 Task: Find connections with filter location Ciempozuelos with filter topic #linkedincoachwith filter profile language French with filter current company Pernod Ricard India with filter school People's University with filter industry Social Networking Platforms with filter service category AssistanceAdvertising with filter keywords title Software Engineer
Action: Mouse moved to (159, 225)
Screenshot: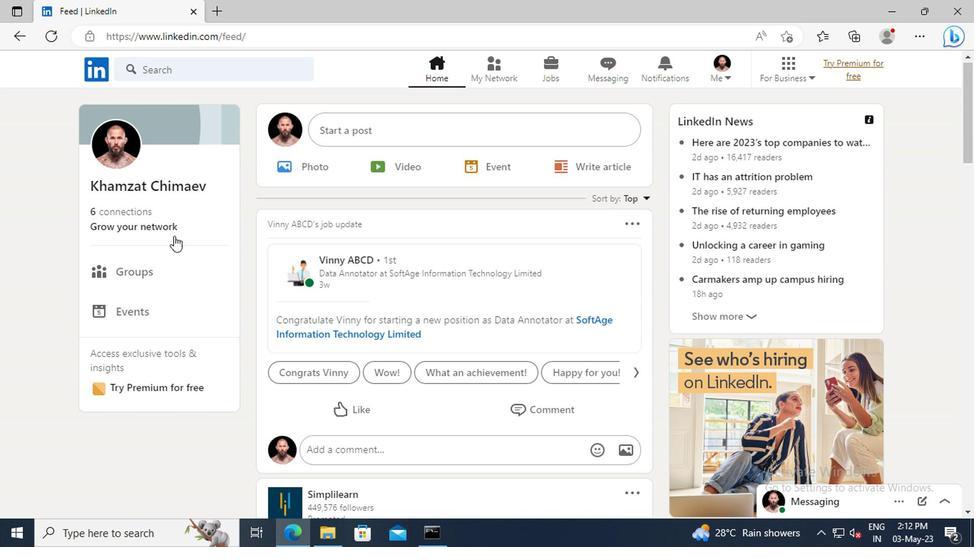 
Action: Mouse pressed left at (159, 225)
Screenshot: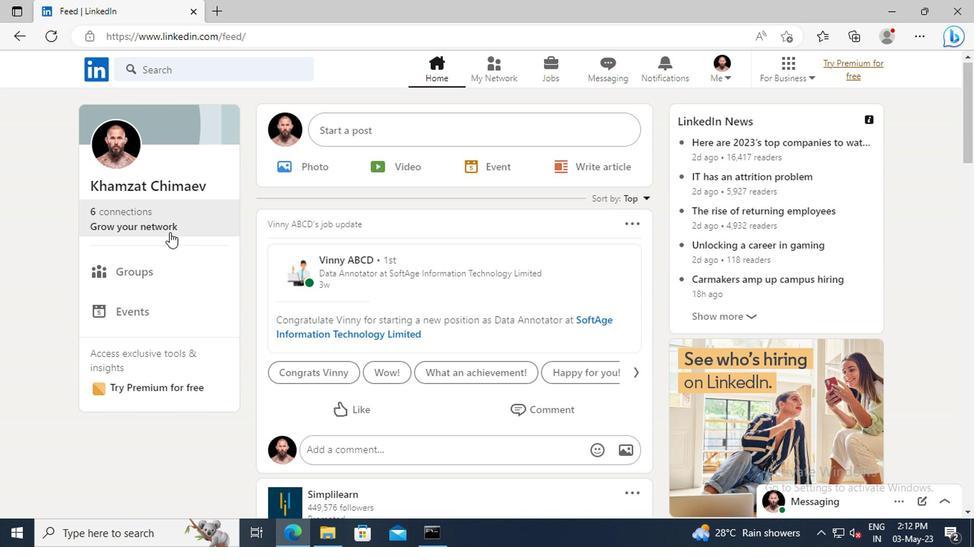 
Action: Mouse moved to (156, 149)
Screenshot: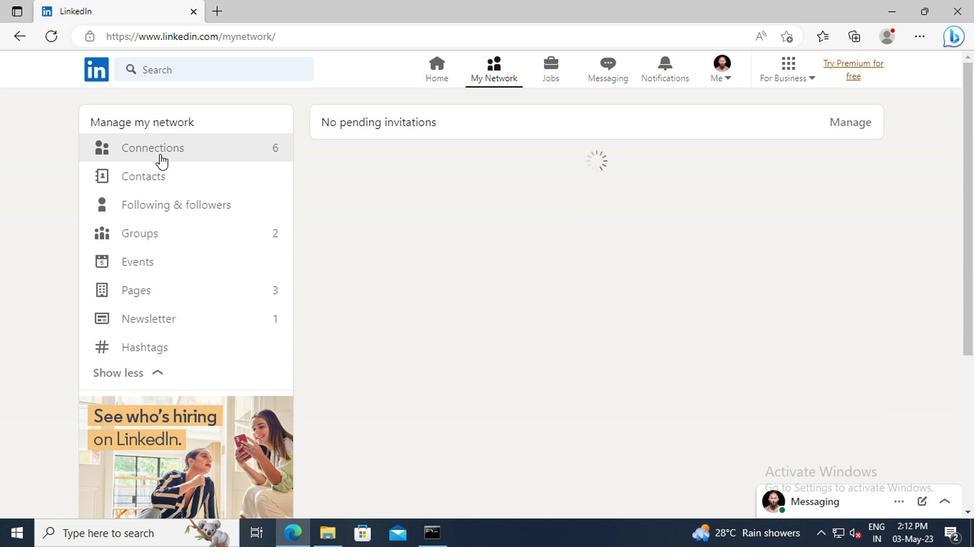 
Action: Mouse pressed left at (156, 149)
Screenshot: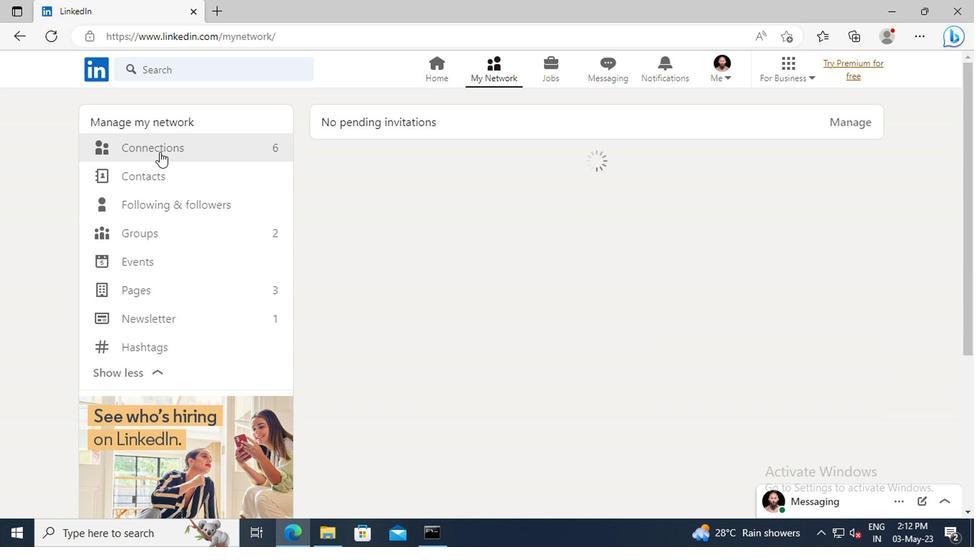 
Action: Mouse moved to (565, 152)
Screenshot: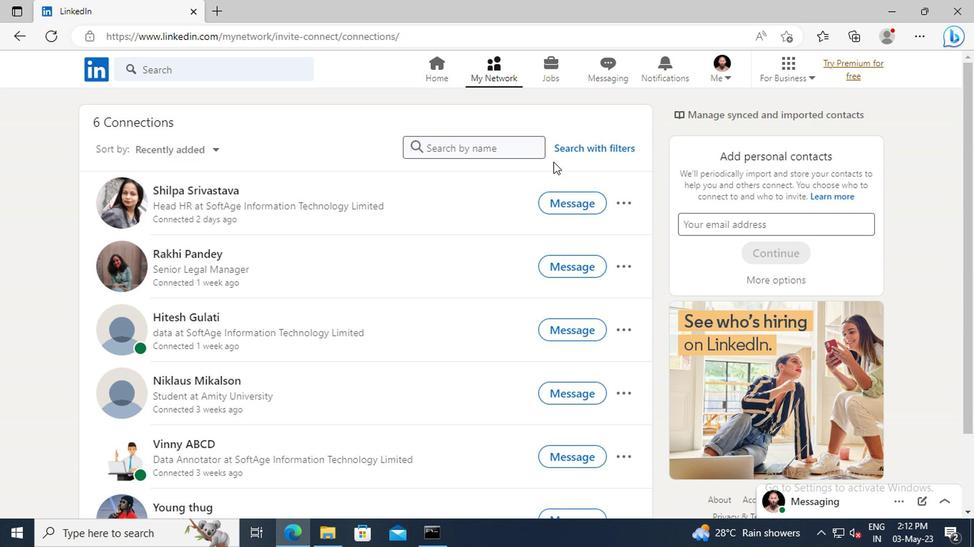 
Action: Mouse pressed left at (565, 152)
Screenshot: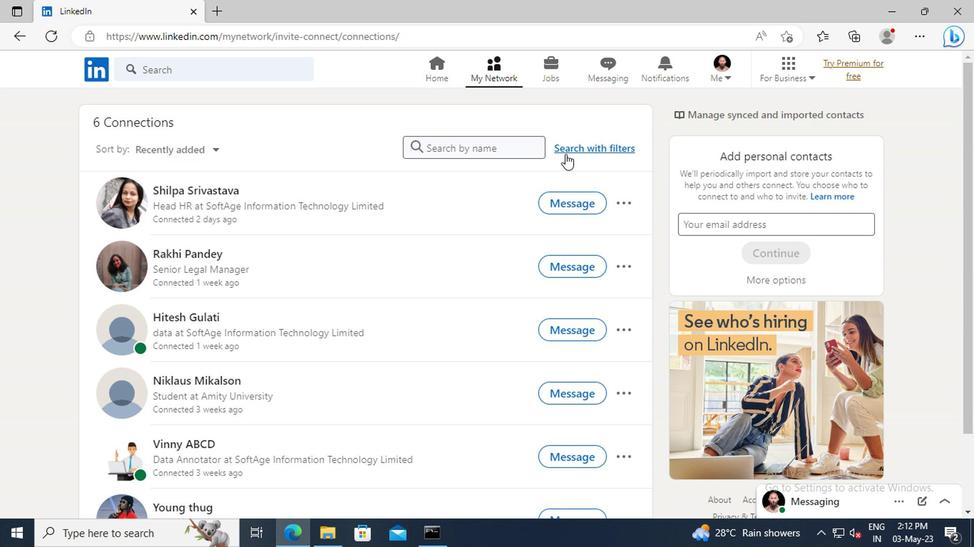 
Action: Mouse moved to (538, 113)
Screenshot: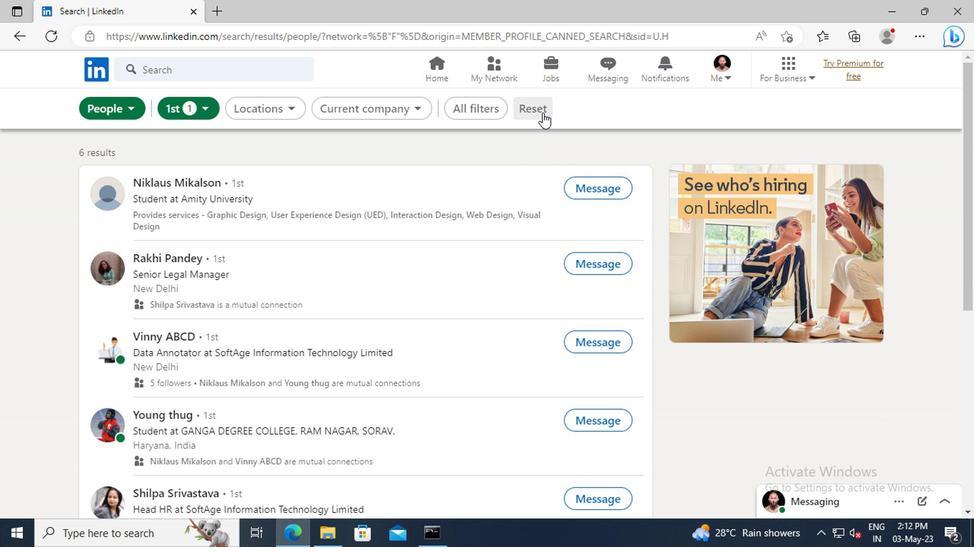 
Action: Mouse pressed left at (538, 113)
Screenshot: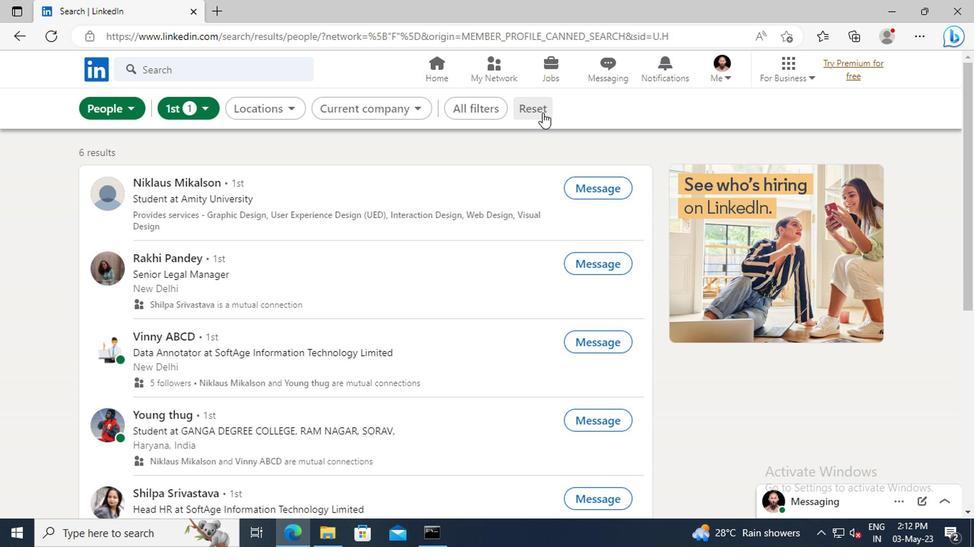 
Action: Mouse moved to (515, 113)
Screenshot: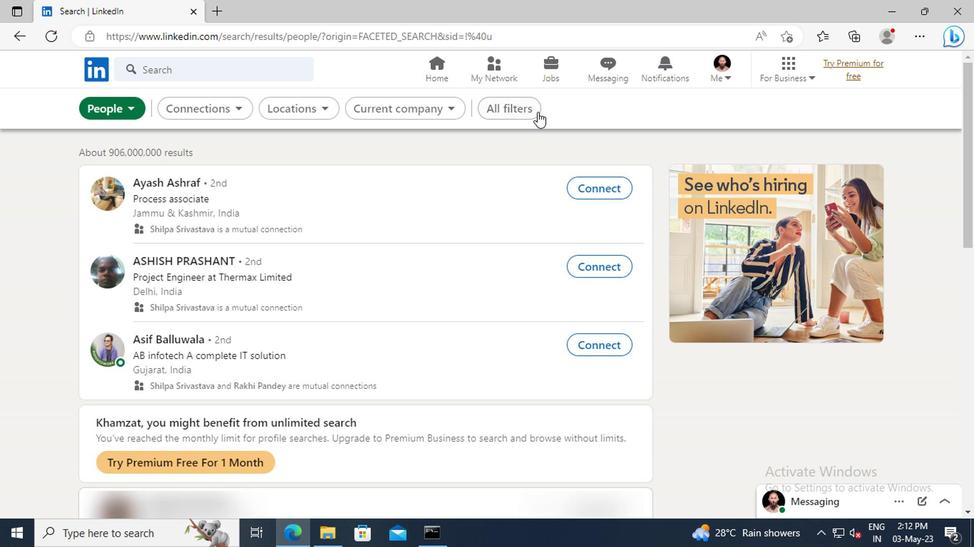 
Action: Mouse pressed left at (515, 113)
Screenshot: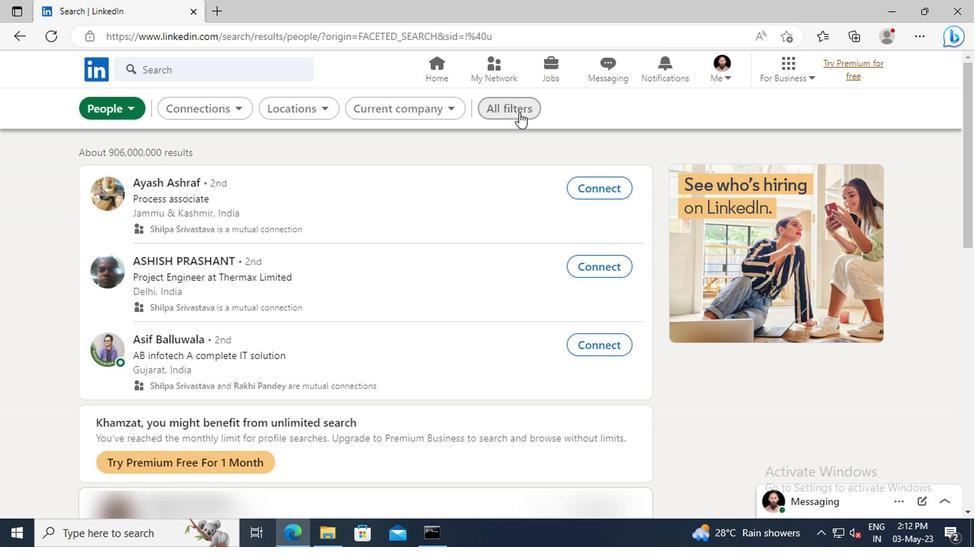 
Action: Mouse moved to (792, 289)
Screenshot: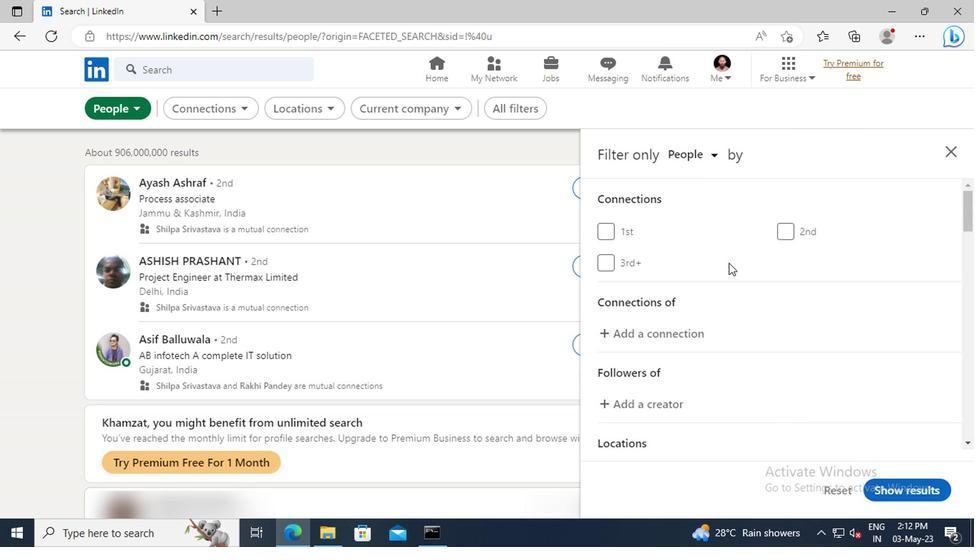 
Action: Mouse scrolled (792, 288) with delta (0, 0)
Screenshot: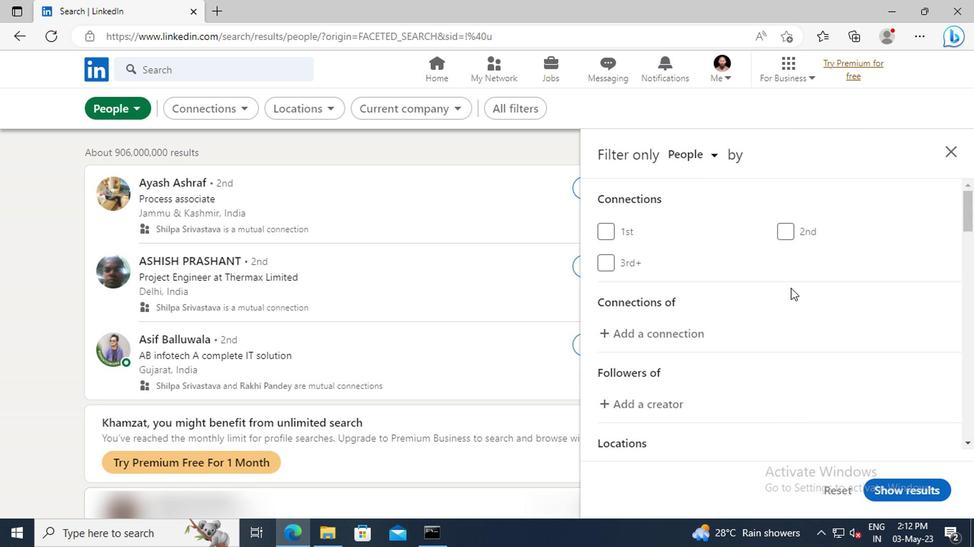 
Action: Mouse scrolled (792, 288) with delta (0, 0)
Screenshot: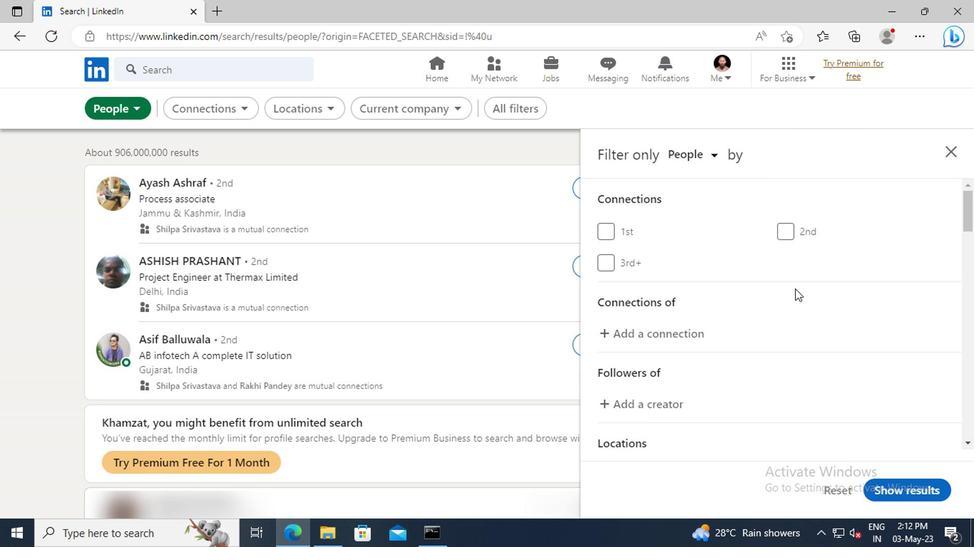 
Action: Mouse moved to (792, 289)
Screenshot: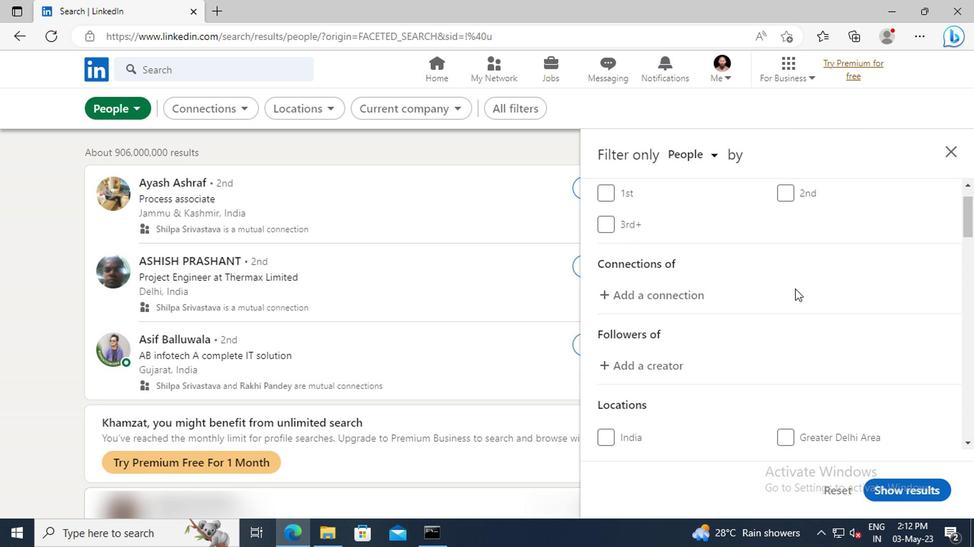 
Action: Mouse scrolled (792, 288) with delta (0, 0)
Screenshot: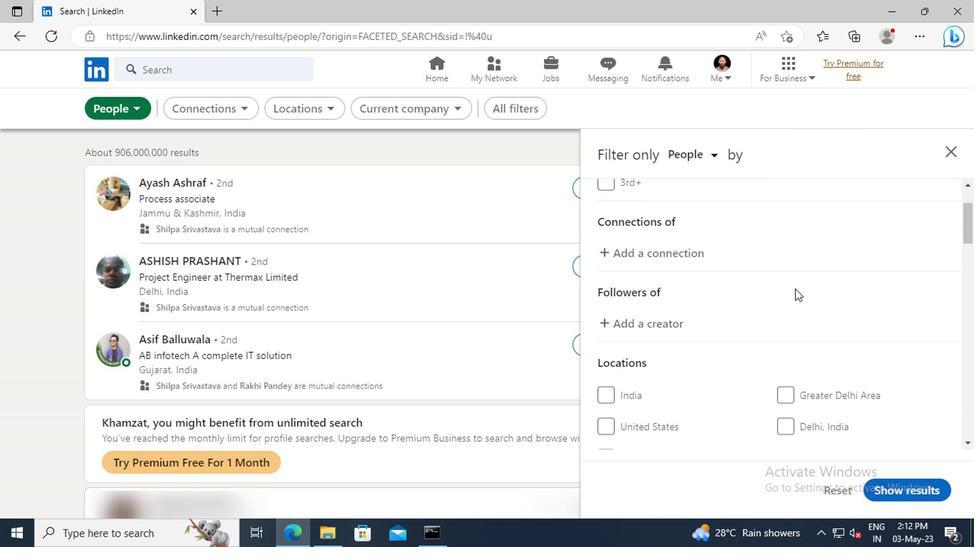
Action: Mouse scrolled (792, 288) with delta (0, 0)
Screenshot: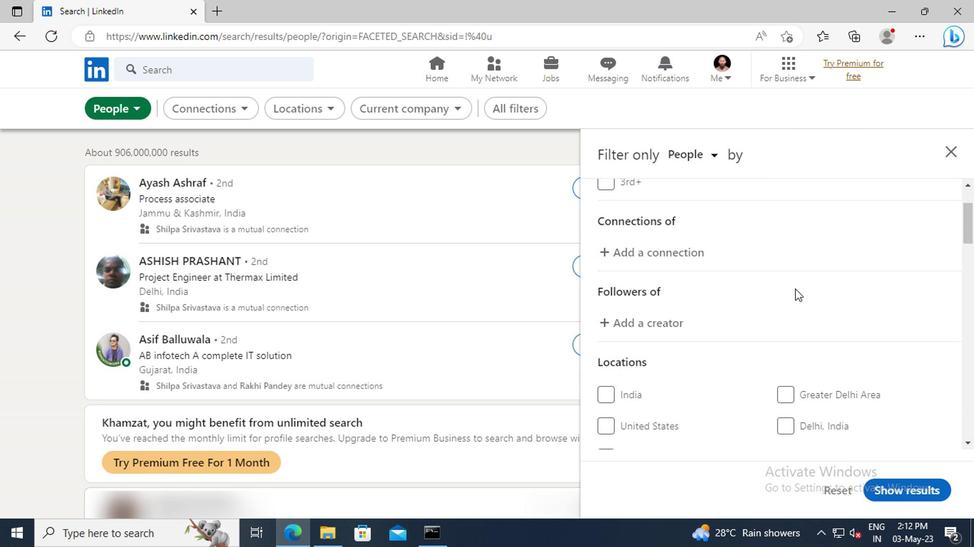 
Action: Mouse scrolled (792, 288) with delta (0, 0)
Screenshot: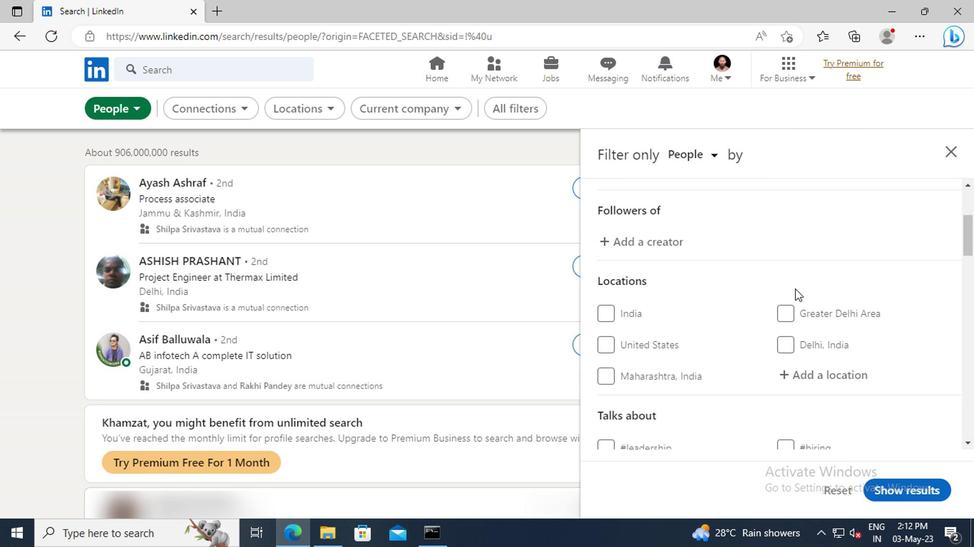 
Action: Mouse scrolled (792, 288) with delta (0, 0)
Screenshot: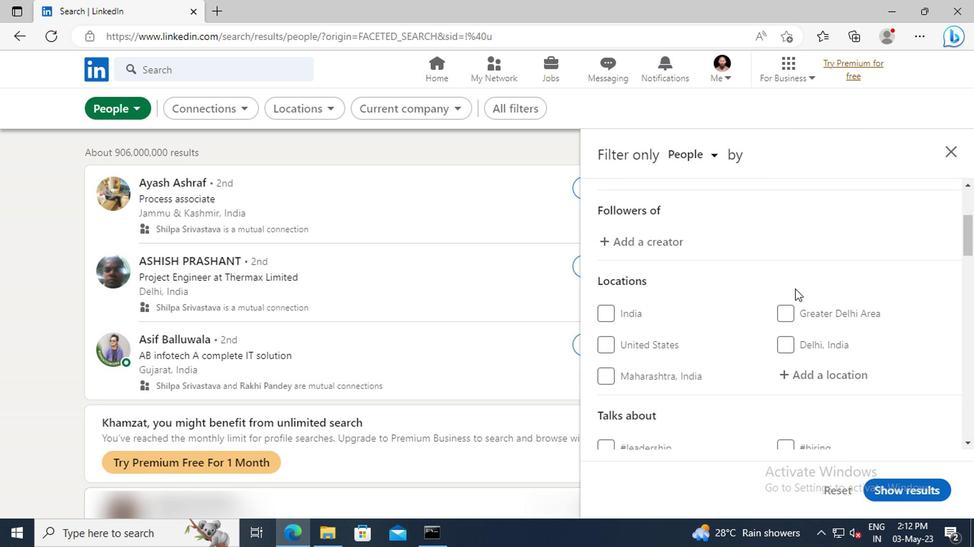 
Action: Mouse moved to (794, 295)
Screenshot: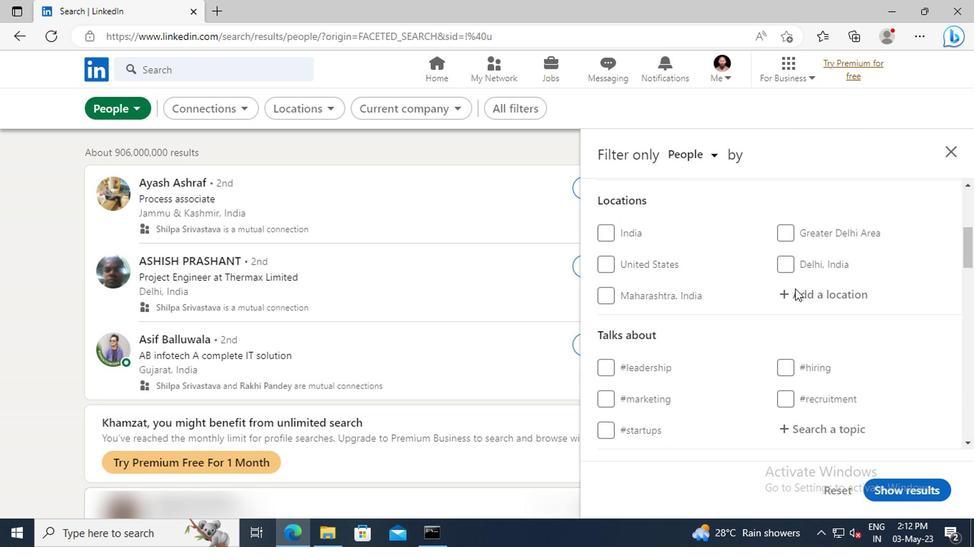 
Action: Mouse pressed left at (794, 295)
Screenshot: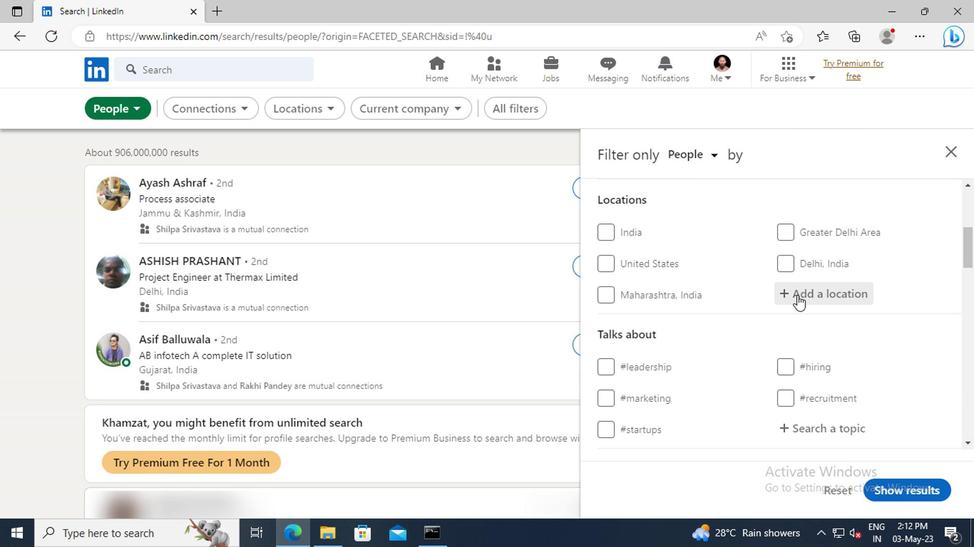 
Action: Key pressed <Key.shift>CIEMPOZUELOS<Key.enter>
Screenshot: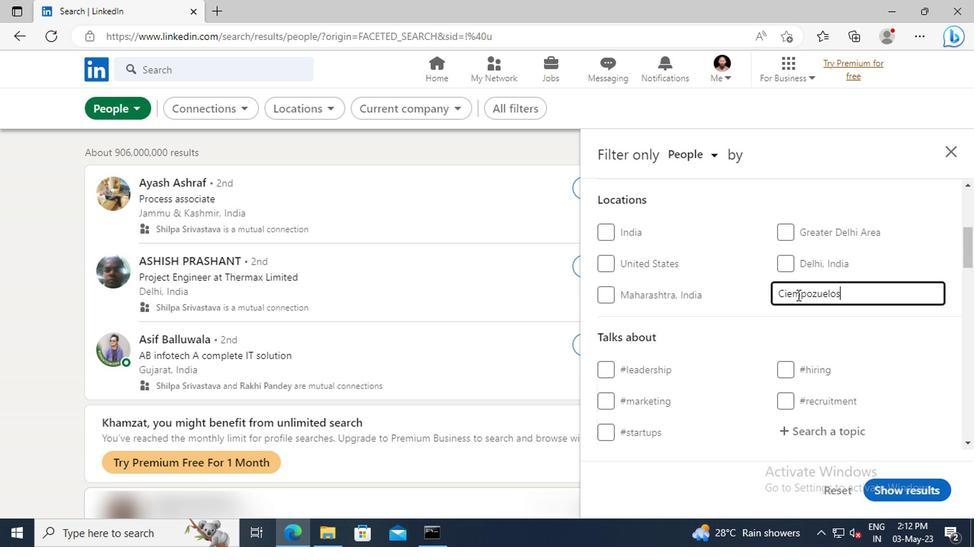 
Action: Mouse scrolled (794, 295) with delta (0, 0)
Screenshot: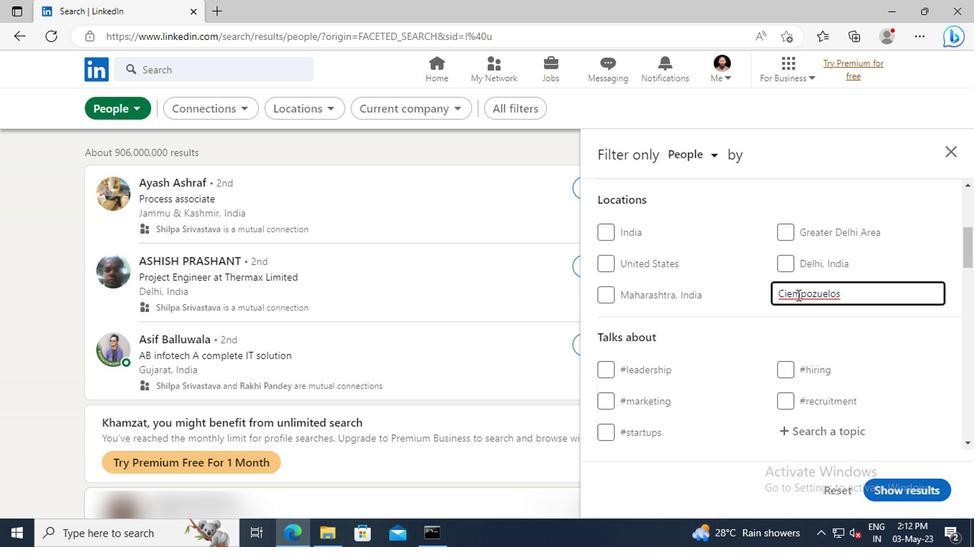 
Action: Mouse scrolled (794, 295) with delta (0, 0)
Screenshot: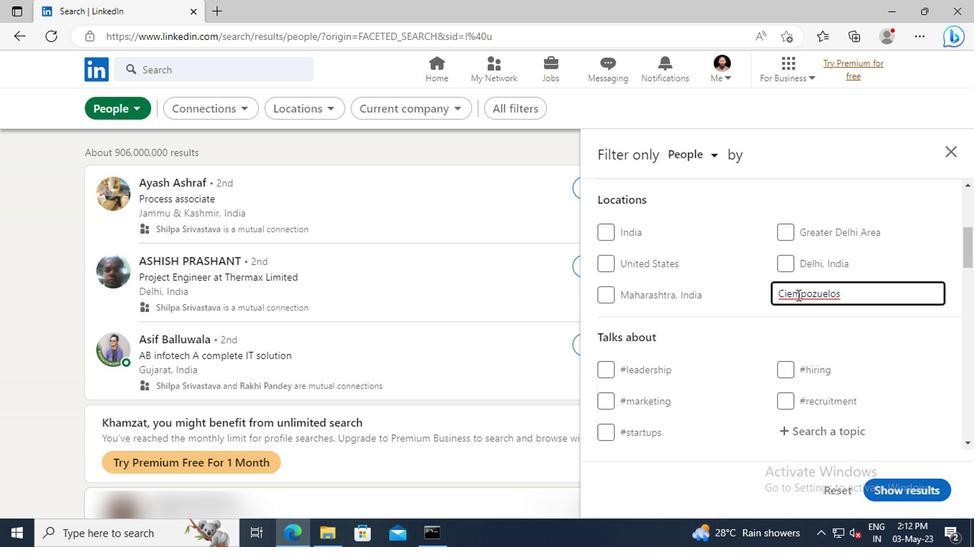 
Action: Mouse scrolled (794, 295) with delta (0, 0)
Screenshot: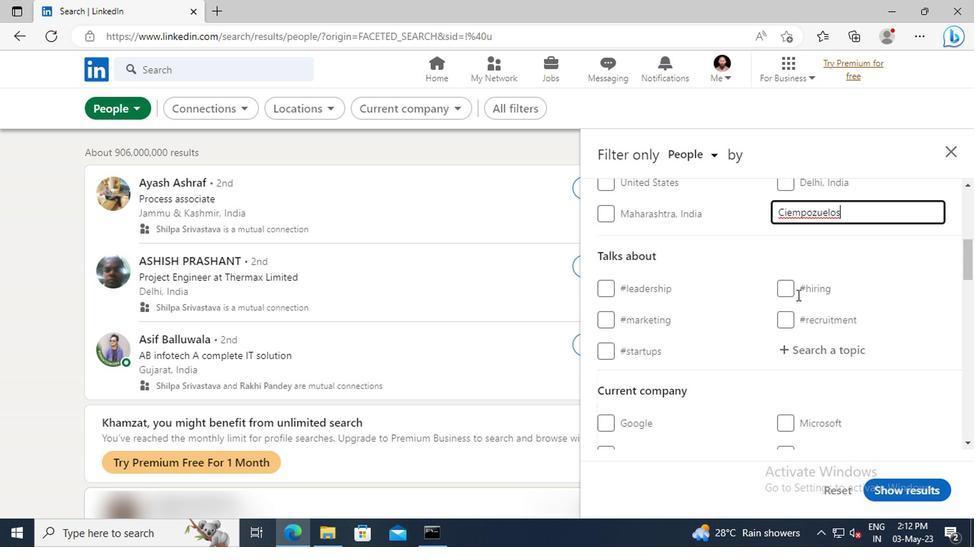 
Action: Mouse moved to (801, 302)
Screenshot: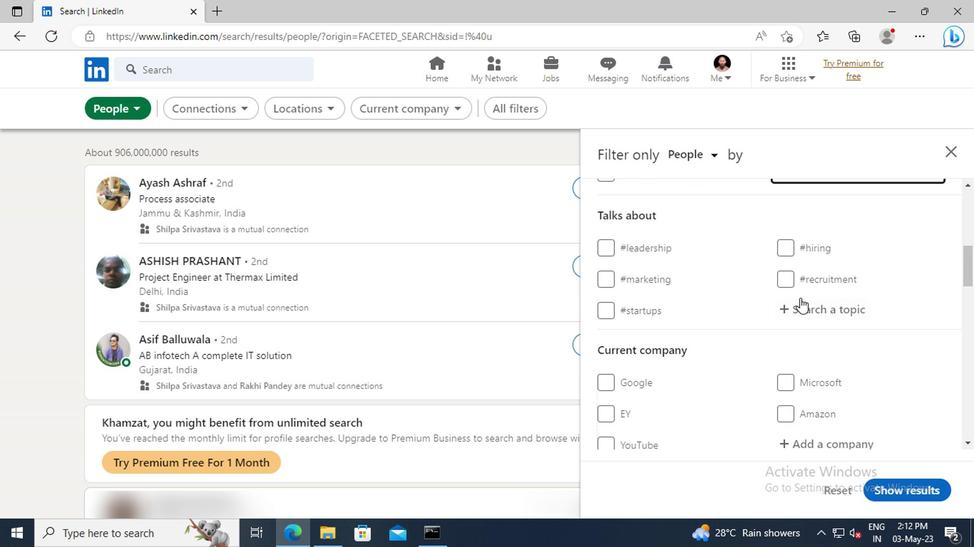 
Action: Mouse pressed left at (801, 302)
Screenshot: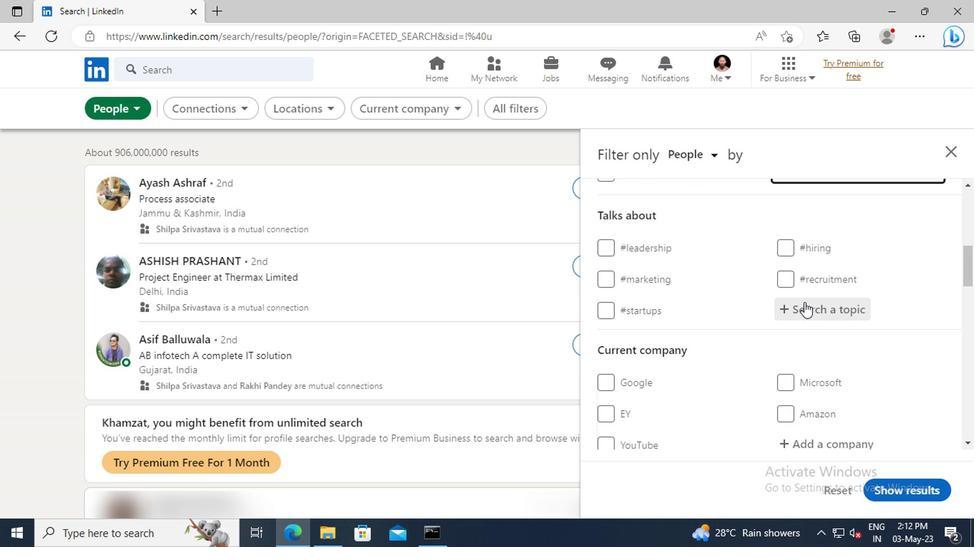 
Action: Key pressed LINKEDINCOA
Screenshot: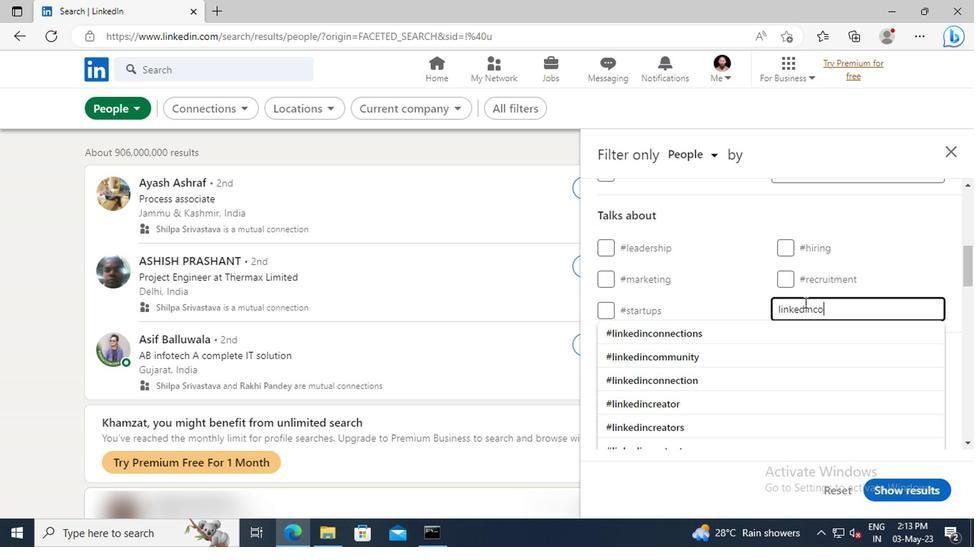 
Action: Mouse moved to (801, 322)
Screenshot: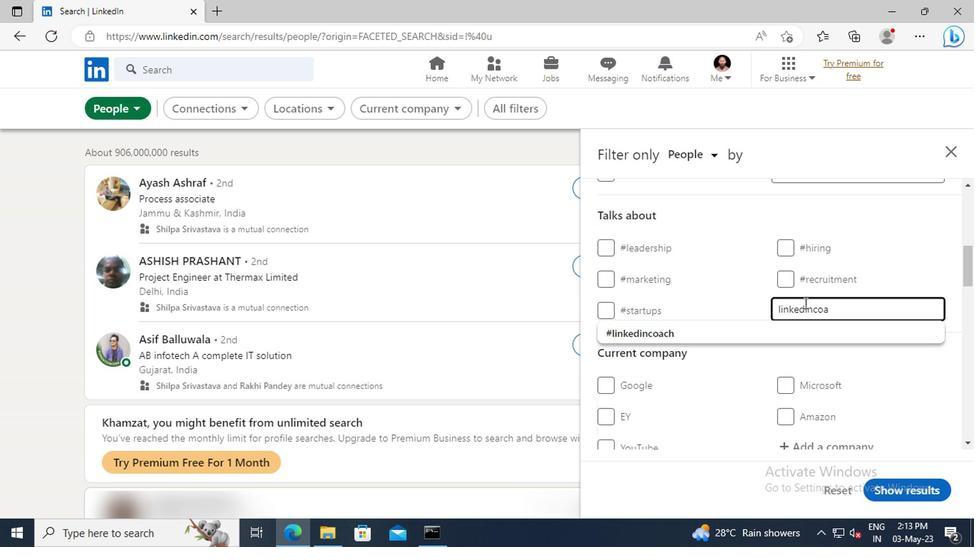 
Action: Mouse pressed left at (801, 322)
Screenshot: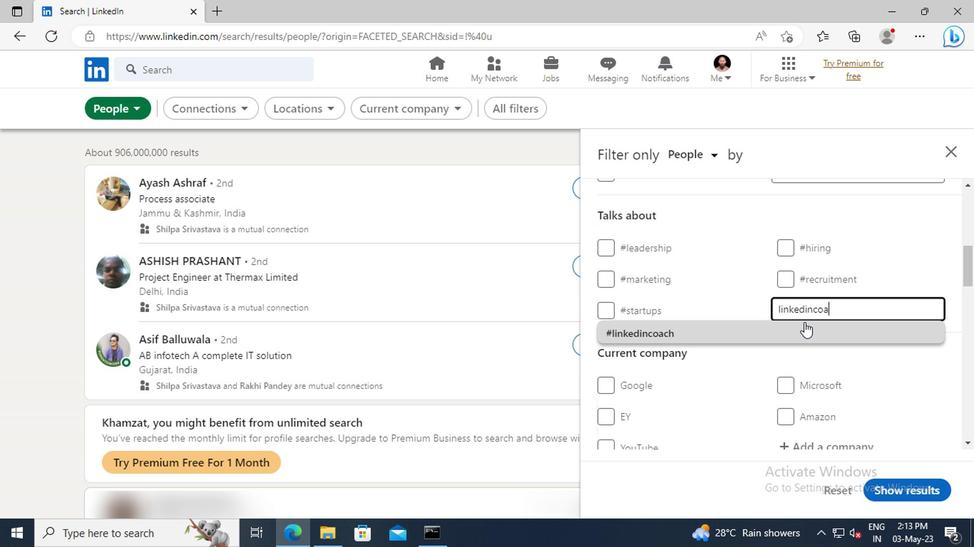 
Action: Mouse scrolled (801, 322) with delta (0, 0)
Screenshot: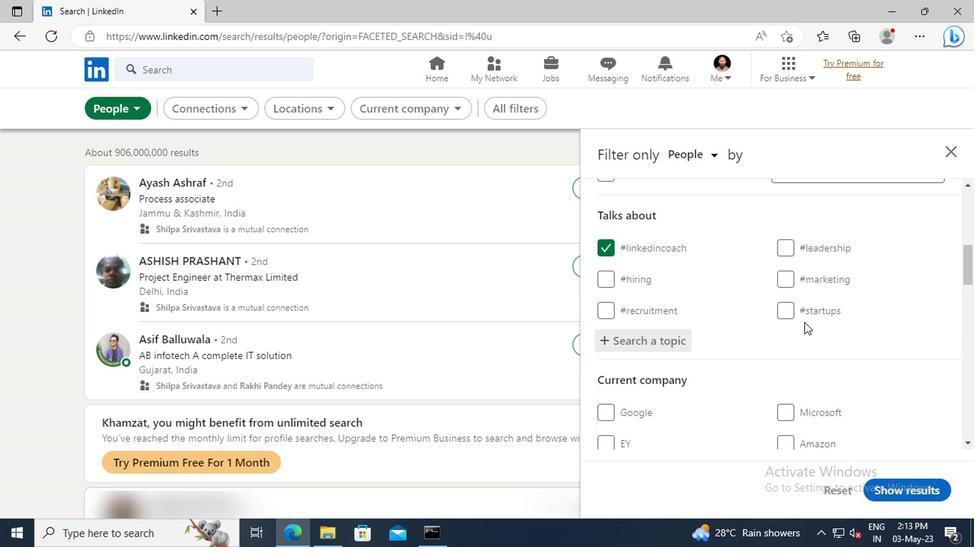 
Action: Mouse scrolled (801, 322) with delta (0, 0)
Screenshot: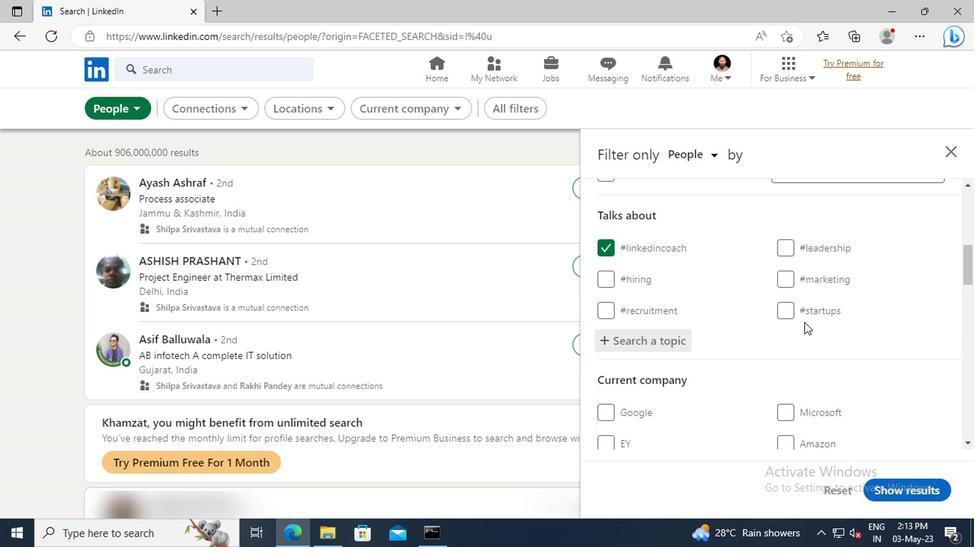 
Action: Mouse scrolled (801, 322) with delta (0, 0)
Screenshot: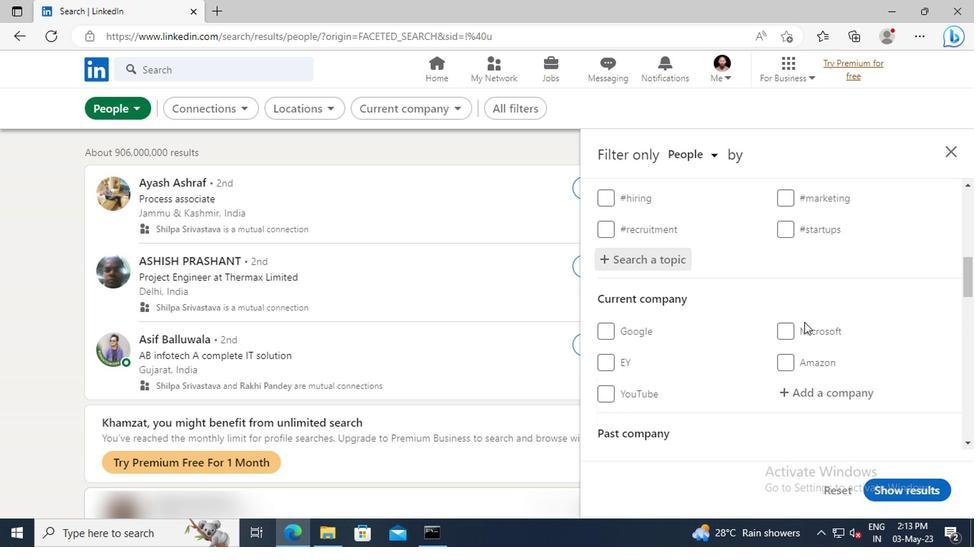 
Action: Mouse scrolled (801, 322) with delta (0, 0)
Screenshot: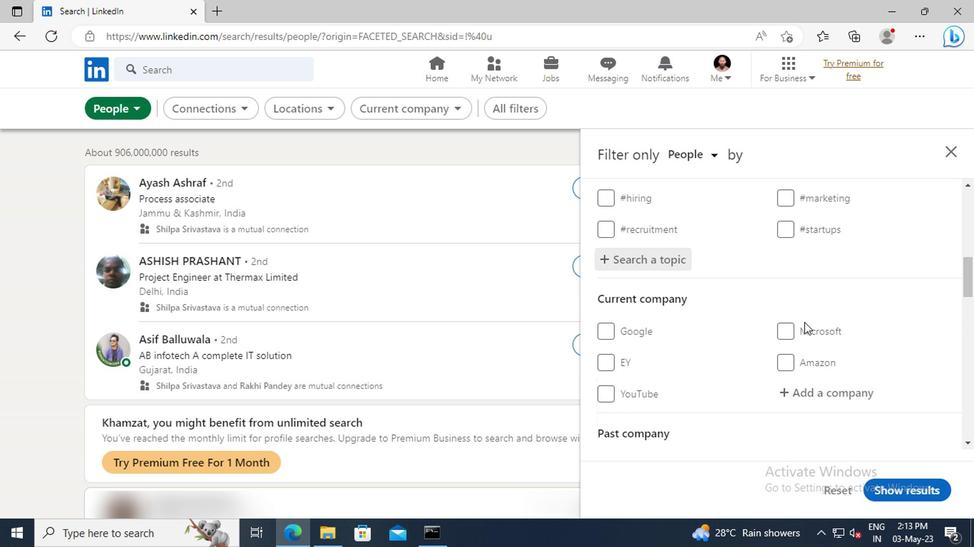 
Action: Mouse scrolled (801, 322) with delta (0, 0)
Screenshot: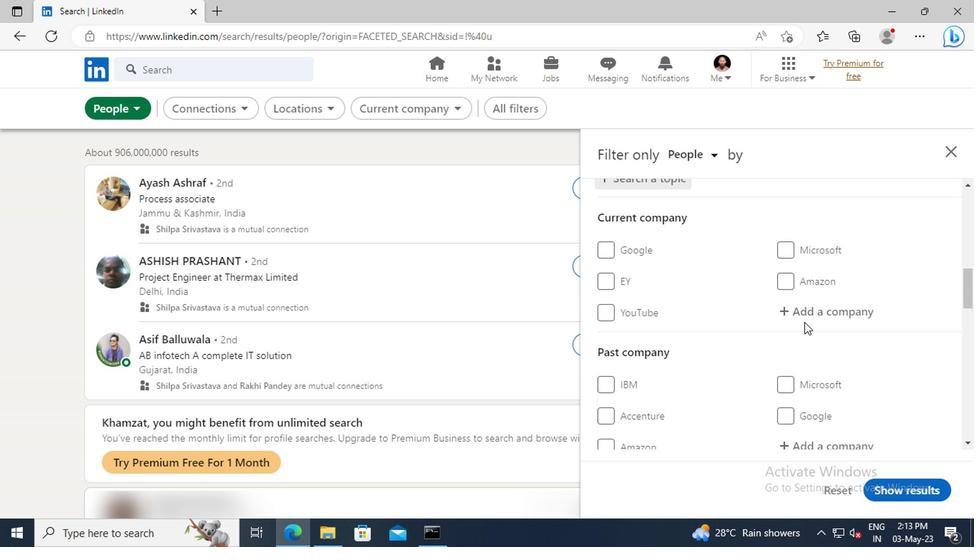 
Action: Mouse scrolled (801, 322) with delta (0, 0)
Screenshot: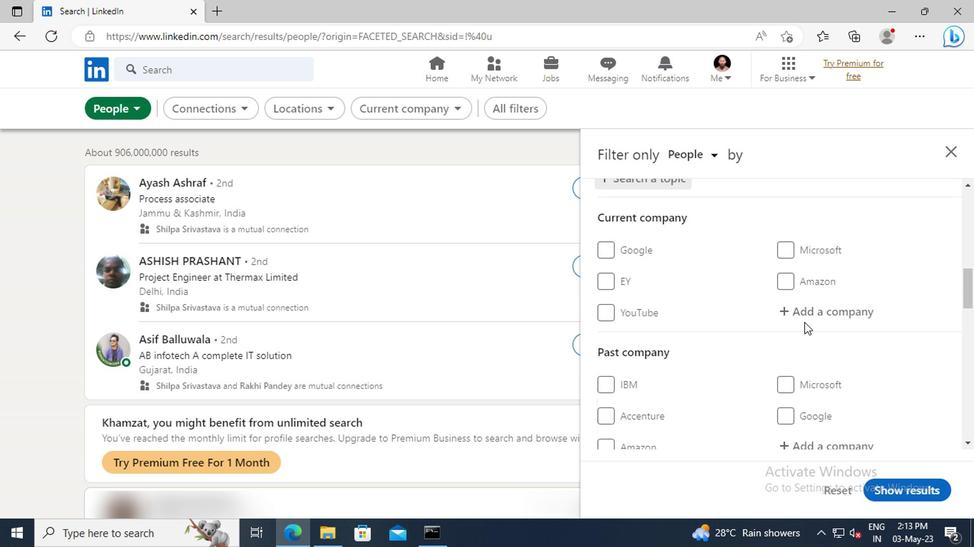 
Action: Mouse scrolled (801, 322) with delta (0, 0)
Screenshot: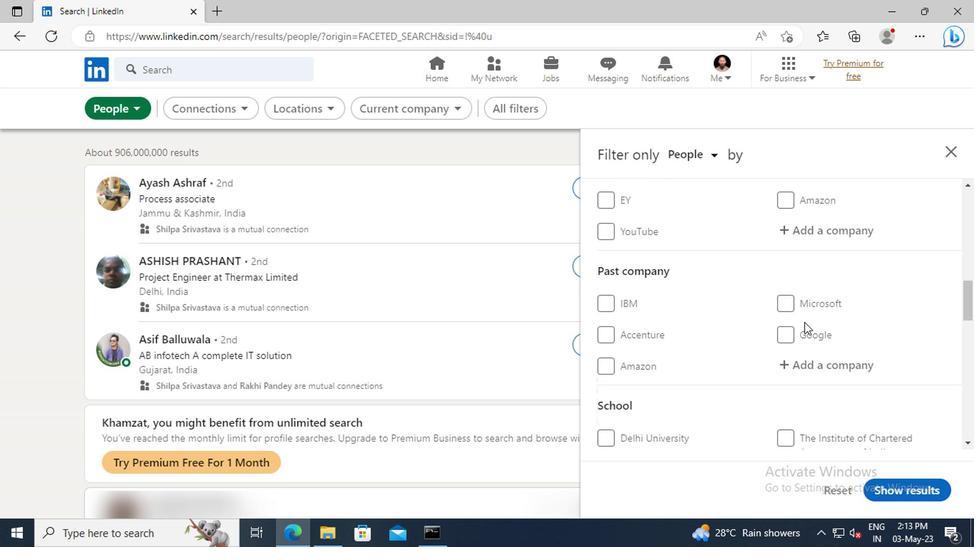 
Action: Mouse scrolled (801, 322) with delta (0, 0)
Screenshot: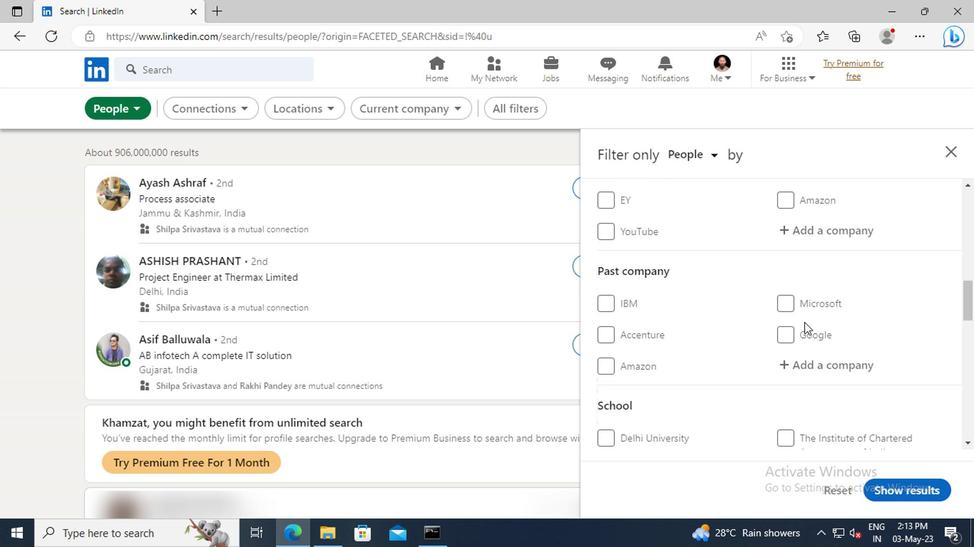 
Action: Mouse scrolled (801, 322) with delta (0, 0)
Screenshot: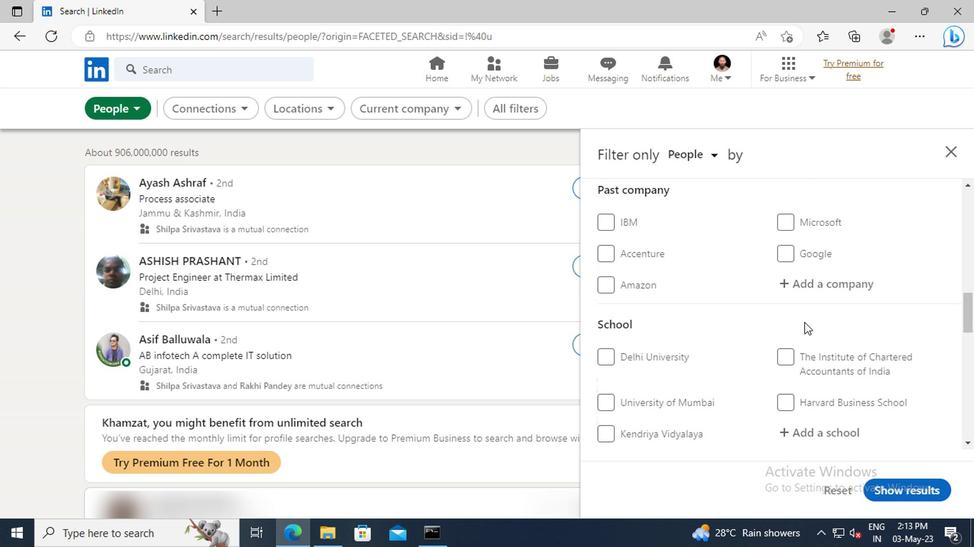 
Action: Mouse scrolled (801, 322) with delta (0, 0)
Screenshot: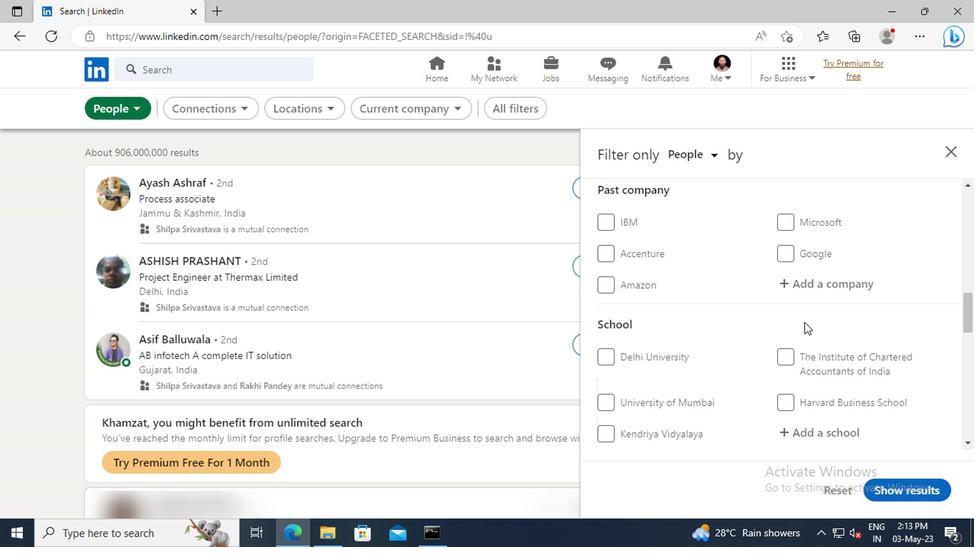 
Action: Mouse scrolled (801, 322) with delta (0, 0)
Screenshot: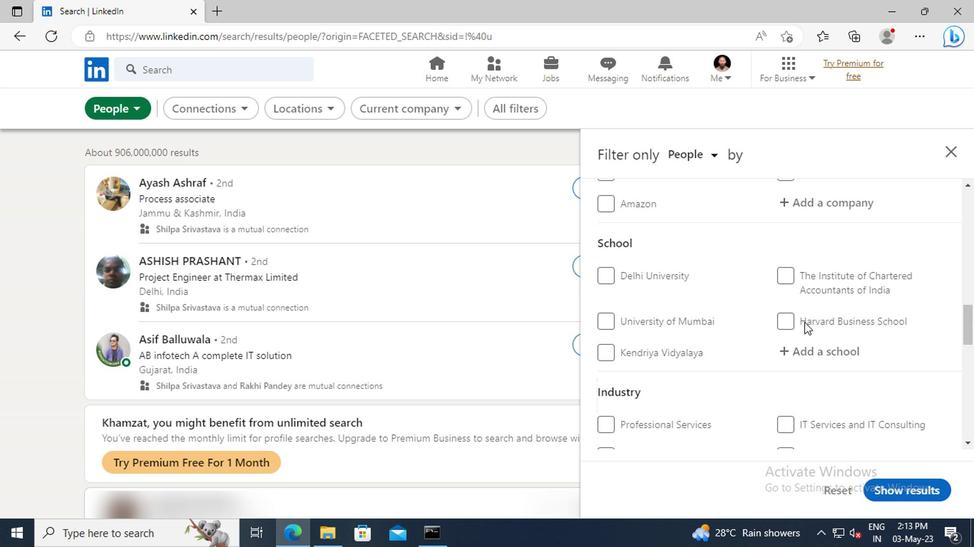 
Action: Mouse scrolled (801, 322) with delta (0, 0)
Screenshot: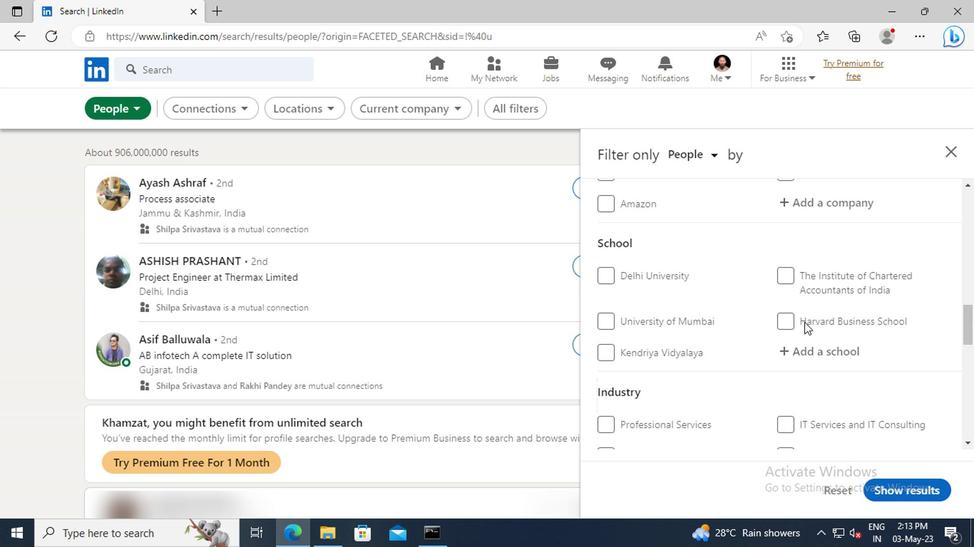 
Action: Mouse scrolled (801, 322) with delta (0, 0)
Screenshot: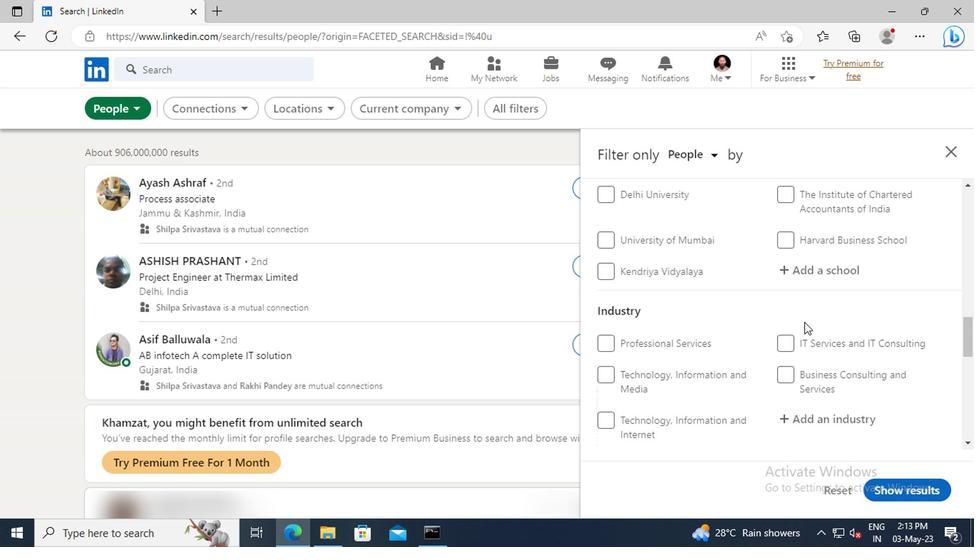 
Action: Mouse scrolled (801, 322) with delta (0, 0)
Screenshot: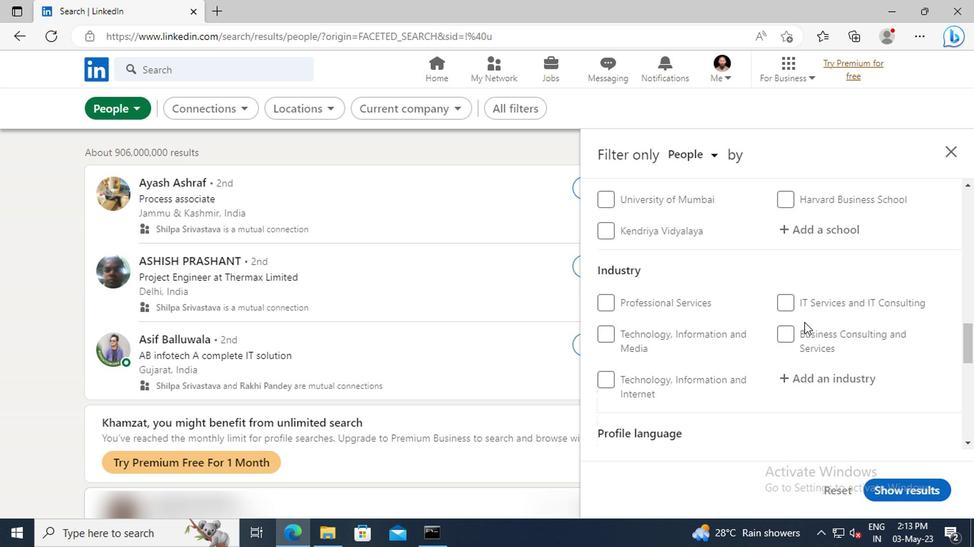 
Action: Mouse scrolled (801, 322) with delta (0, 0)
Screenshot: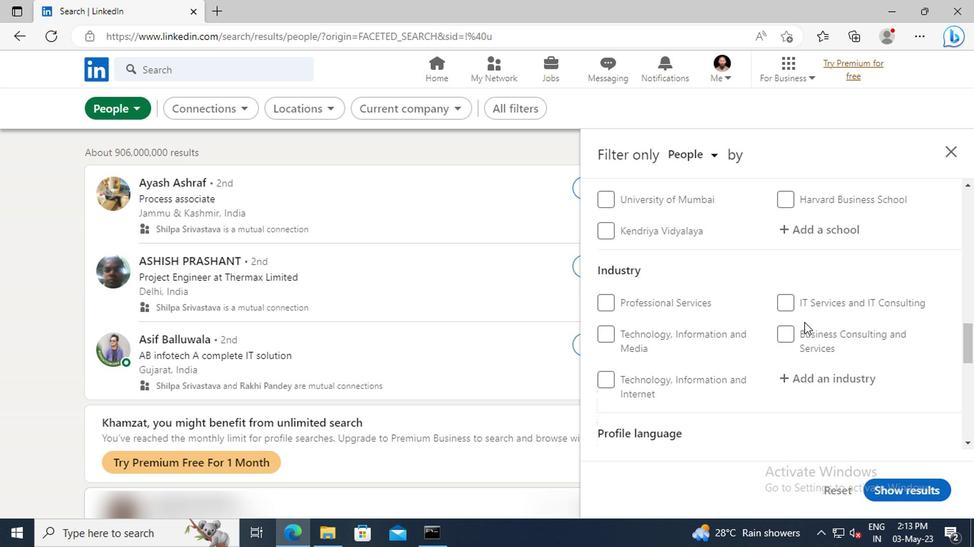 
Action: Mouse scrolled (801, 322) with delta (0, 0)
Screenshot: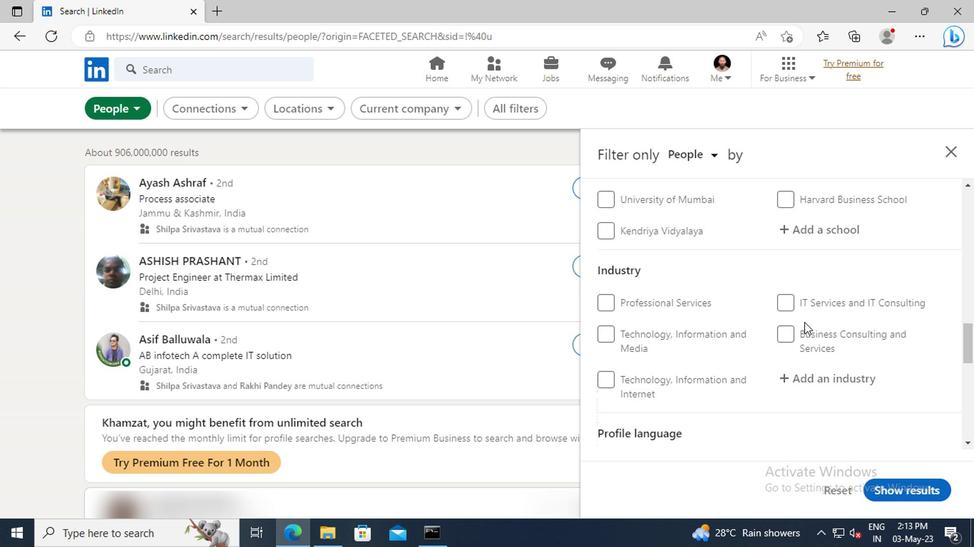 
Action: Mouse moved to (785, 346)
Screenshot: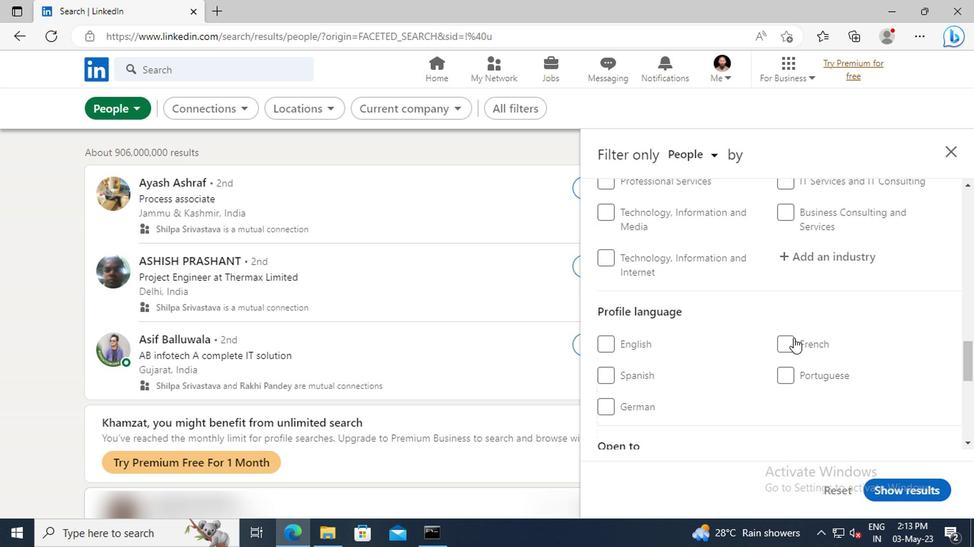 
Action: Mouse pressed left at (785, 346)
Screenshot: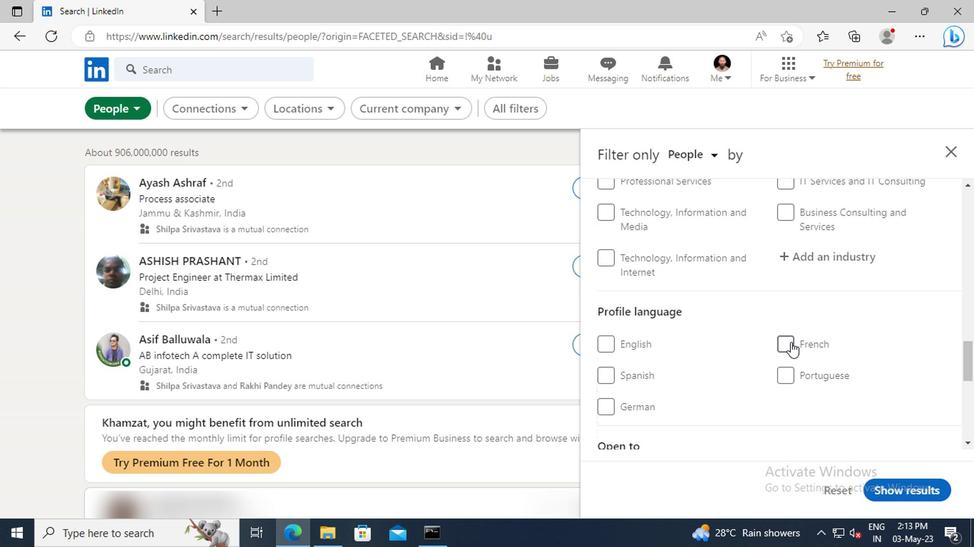 
Action: Mouse moved to (808, 326)
Screenshot: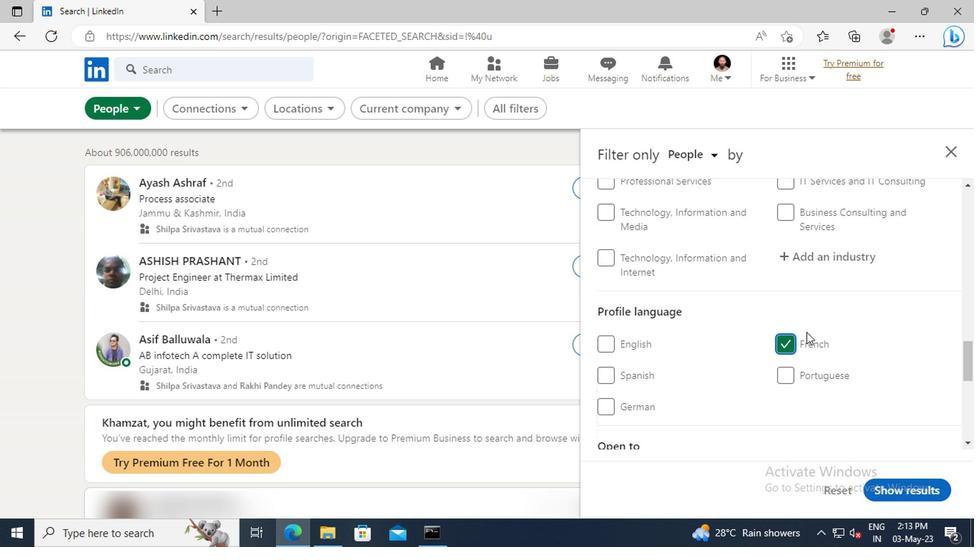
Action: Mouse scrolled (808, 327) with delta (0, 1)
Screenshot: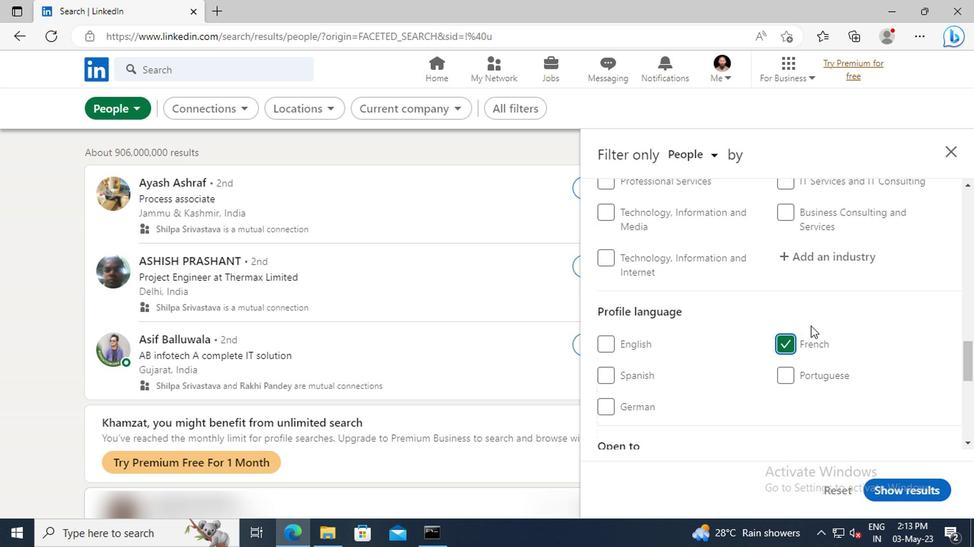 
Action: Mouse scrolled (808, 327) with delta (0, 1)
Screenshot: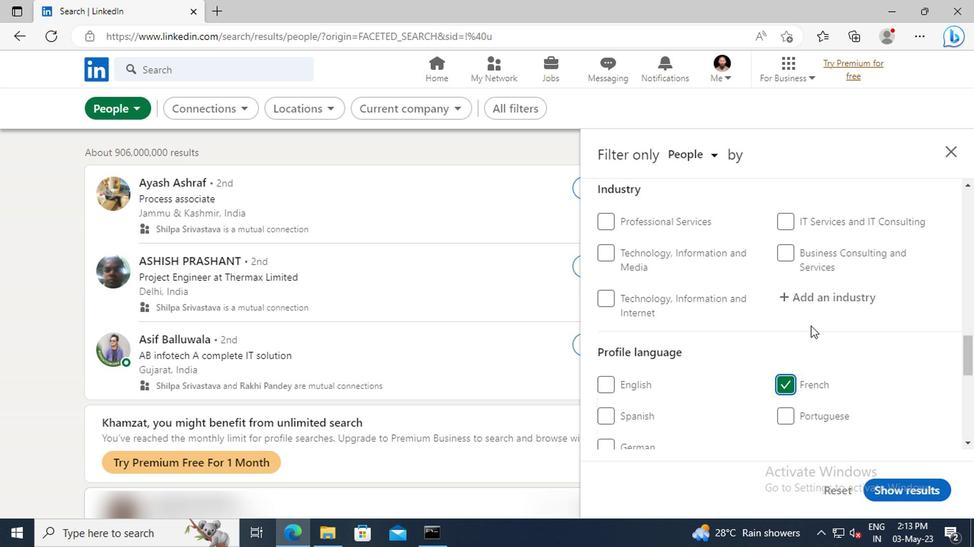 
Action: Mouse scrolled (808, 327) with delta (0, 1)
Screenshot: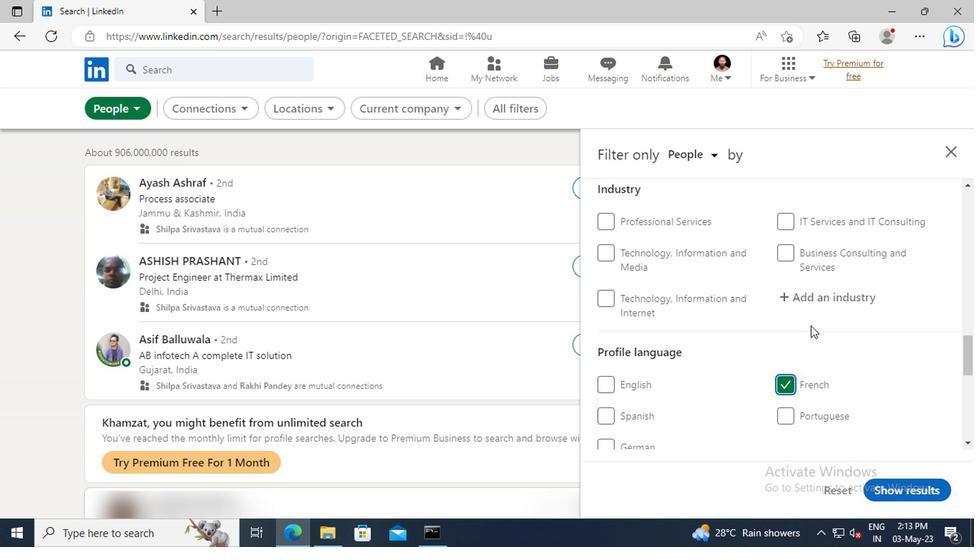 
Action: Mouse scrolled (808, 327) with delta (0, 1)
Screenshot: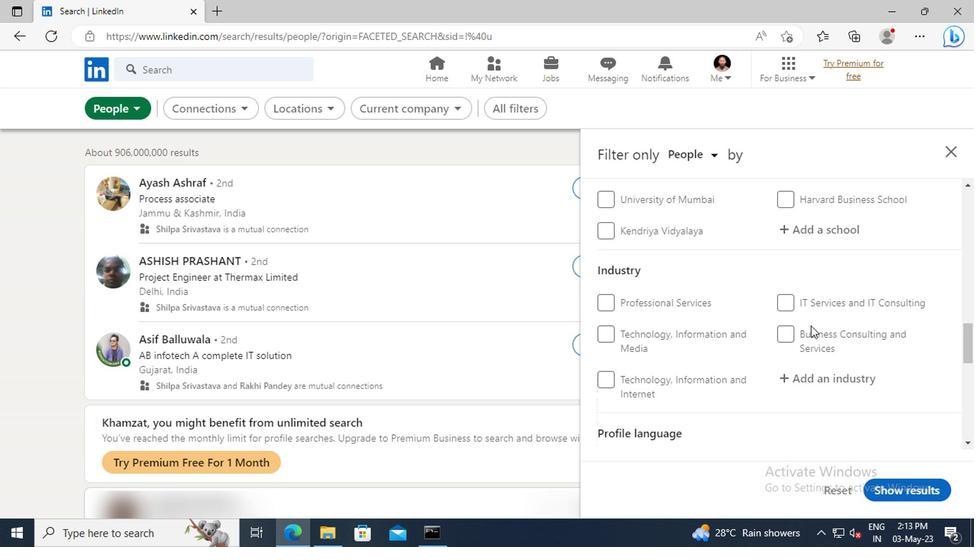 
Action: Mouse scrolled (808, 327) with delta (0, 1)
Screenshot: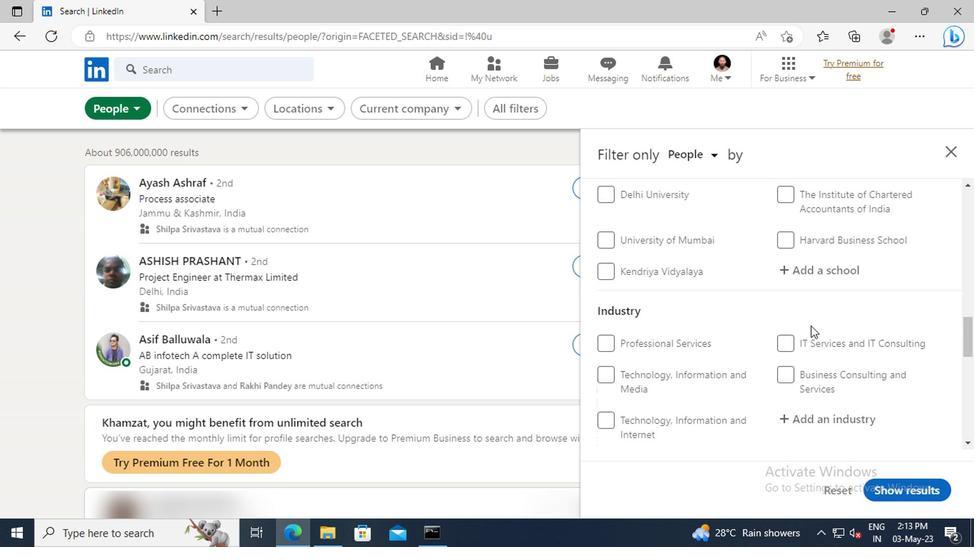 
Action: Mouse scrolled (808, 327) with delta (0, 1)
Screenshot: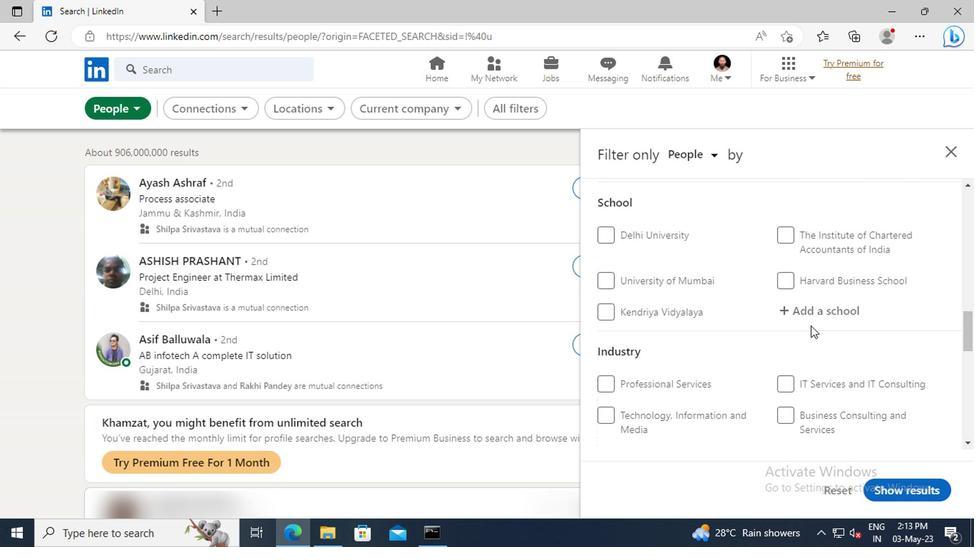 
Action: Mouse scrolled (808, 327) with delta (0, 1)
Screenshot: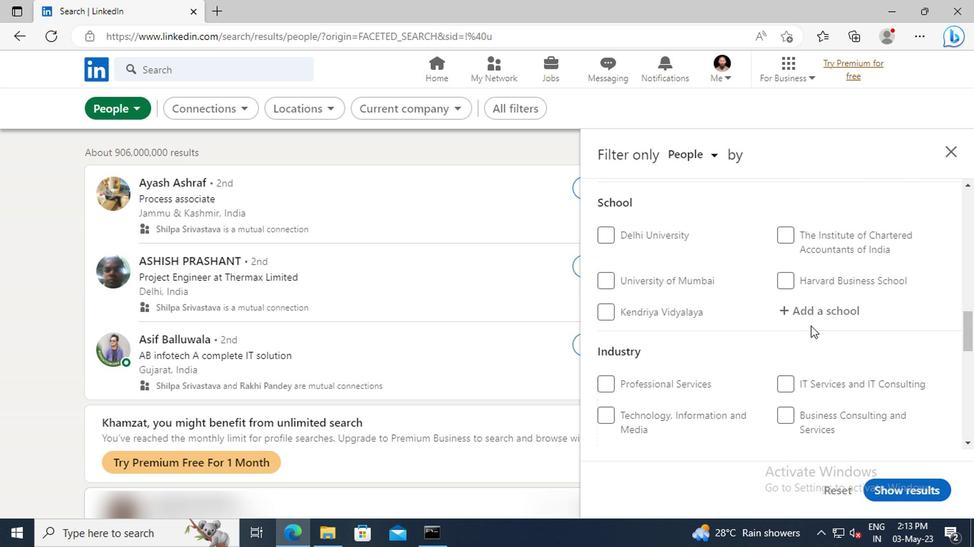 
Action: Mouse scrolled (808, 327) with delta (0, 1)
Screenshot: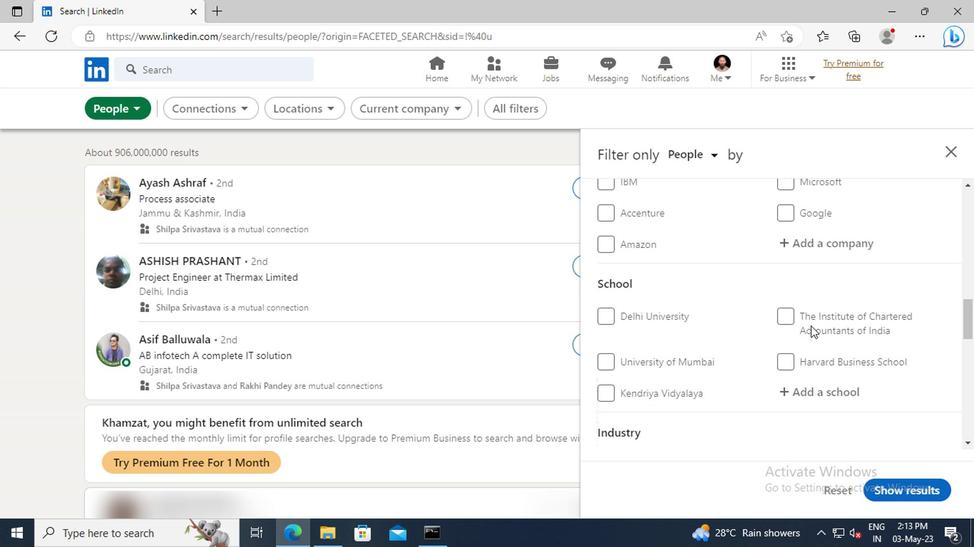 
Action: Mouse scrolled (808, 327) with delta (0, 1)
Screenshot: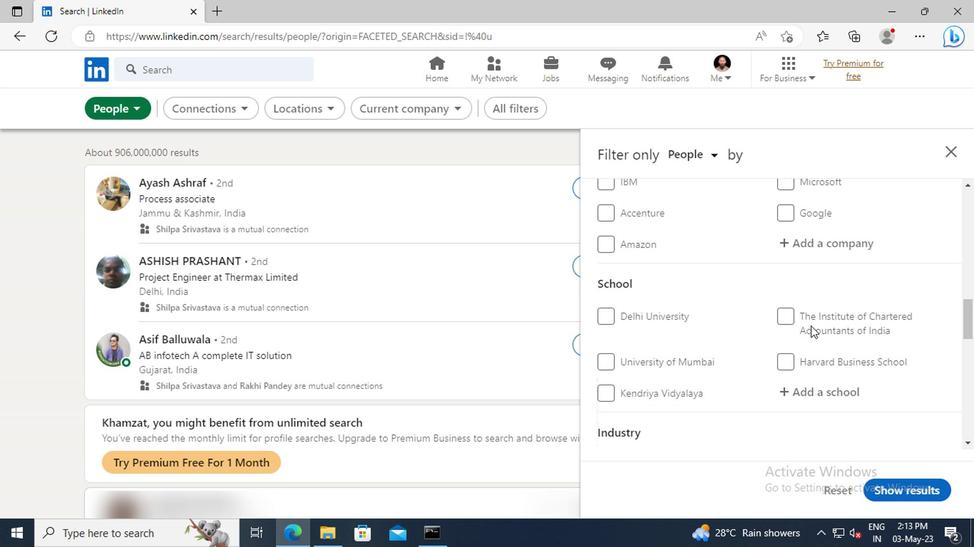 
Action: Mouse scrolled (808, 327) with delta (0, 1)
Screenshot: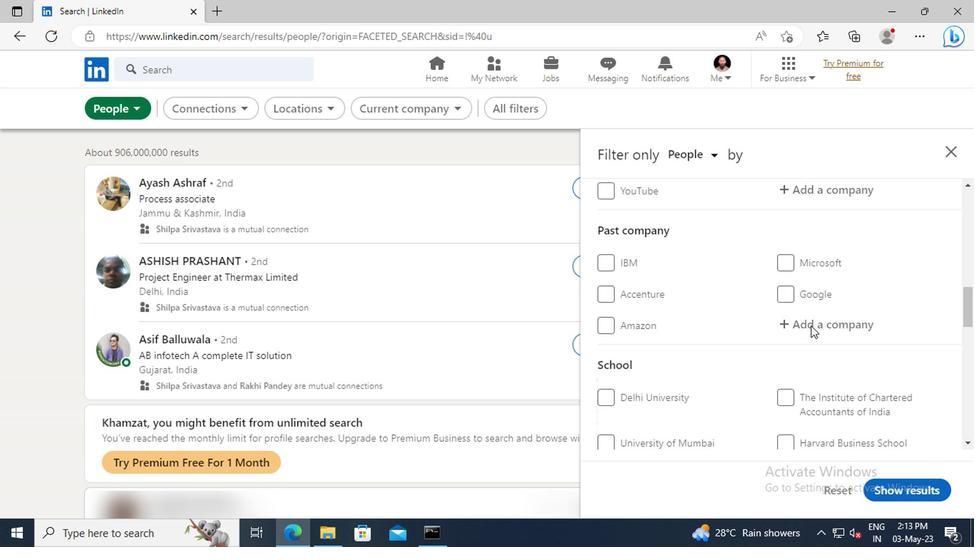 
Action: Mouse scrolled (808, 327) with delta (0, 1)
Screenshot: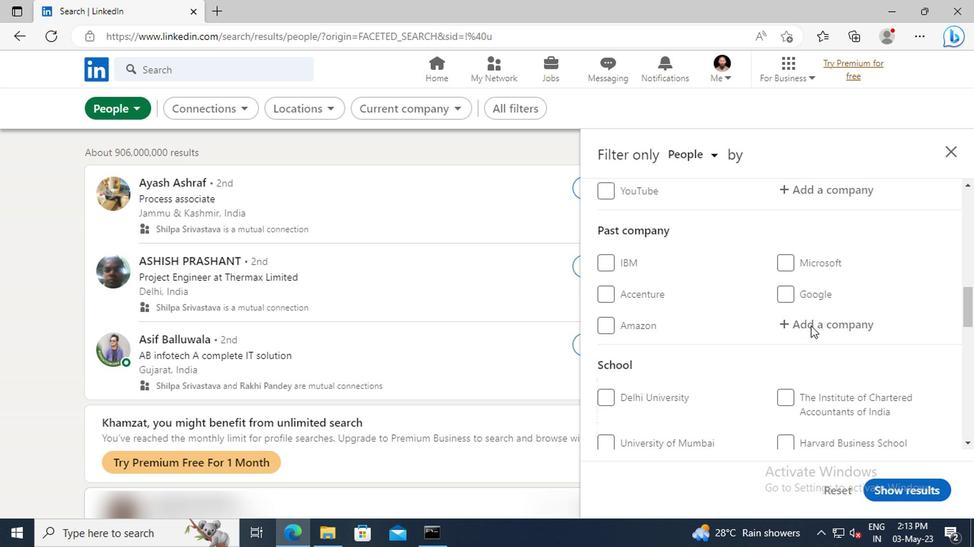 
Action: Mouse scrolled (808, 327) with delta (0, 1)
Screenshot: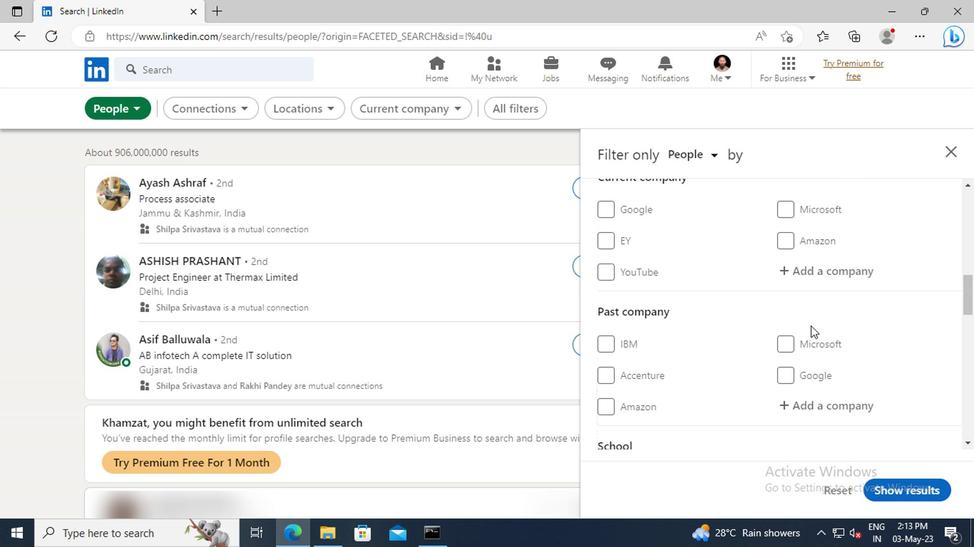 
Action: Mouse moved to (808, 317)
Screenshot: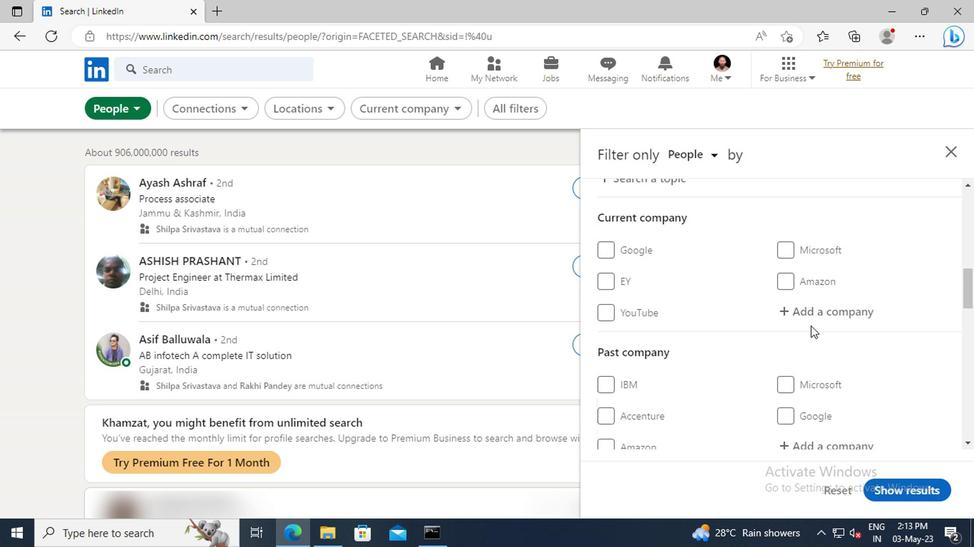 
Action: Mouse pressed left at (808, 317)
Screenshot: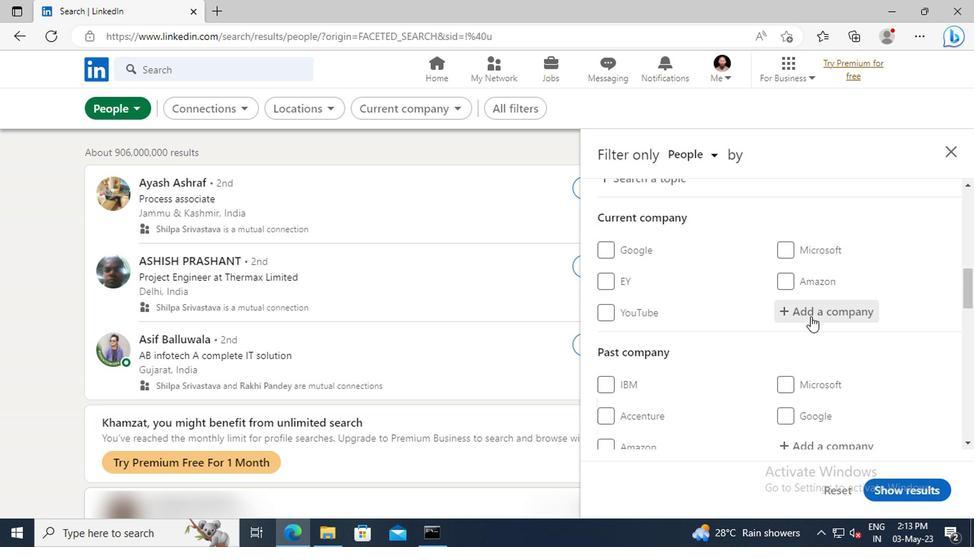 
Action: Key pressed <Key.shift>PERNOD<Key.space><Key.shift>RICARD<Key.space><Key.shift>IN
Screenshot: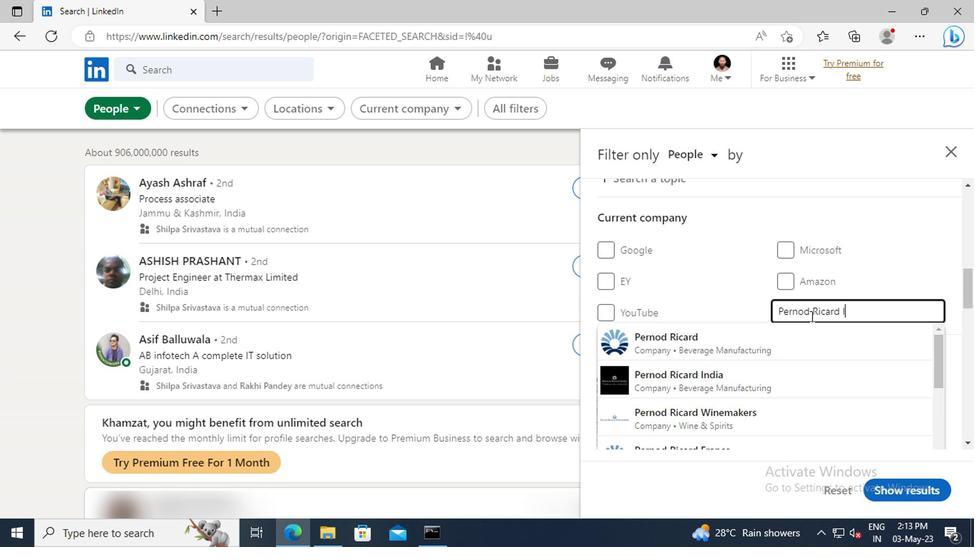 
Action: Mouse moved to (808, 334)
Screenshot: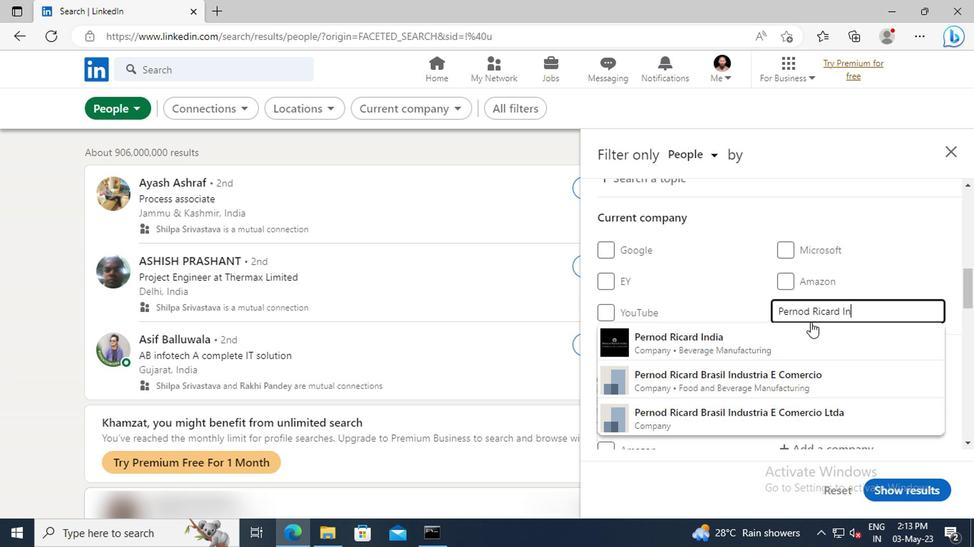 
Action: Mouse pressed left at (808, 334)
Screenshot: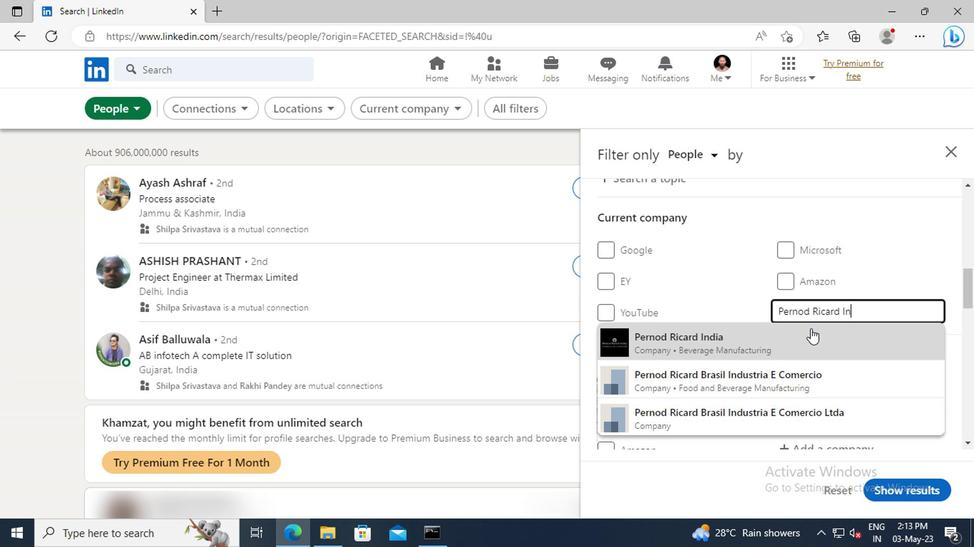 
Action: Mouse scrolled (808, 334) with delta (0, 0)
Screenshot: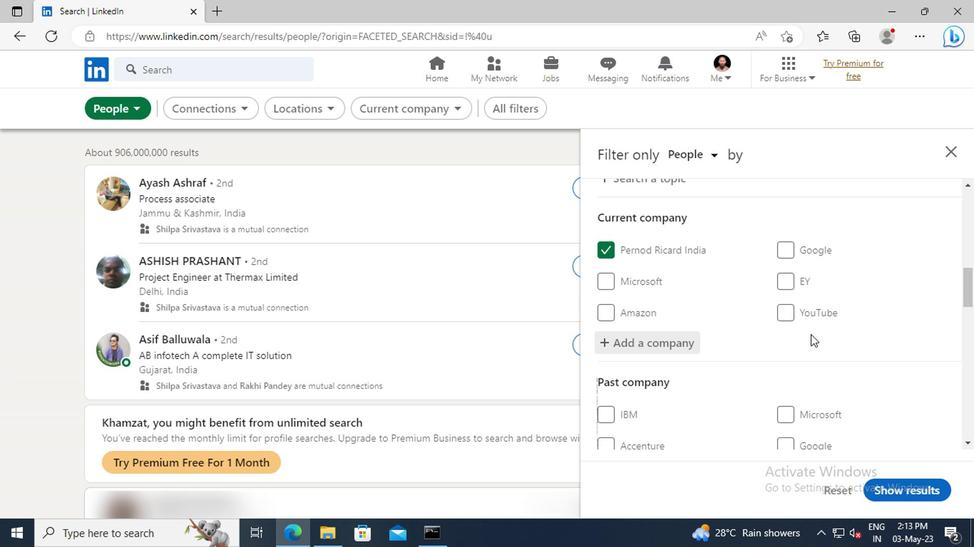 
Action: Mouse scrolled (808, 334) with delta (0, 0)
Screenshot: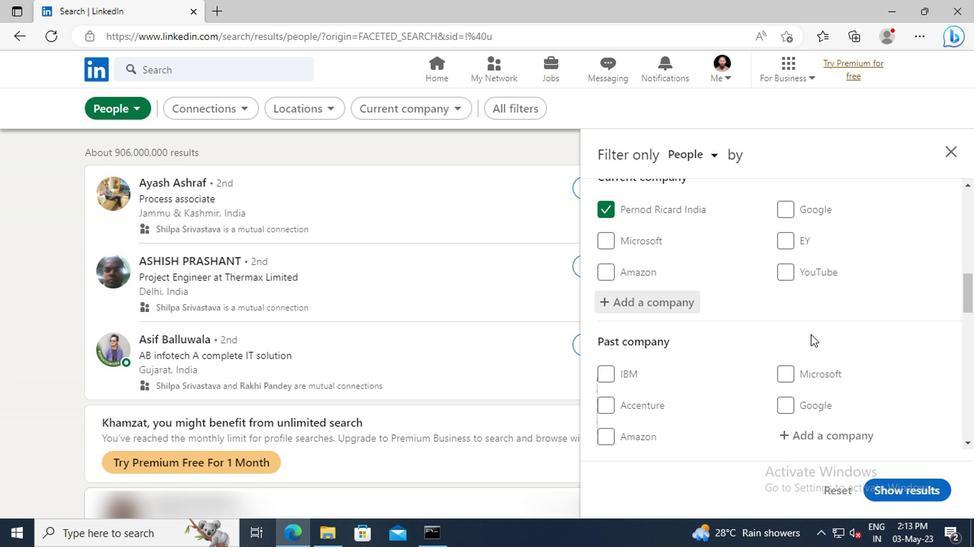 
Action: Mouse scrolled (808, 334) with delta (0, 0)
Screenshot: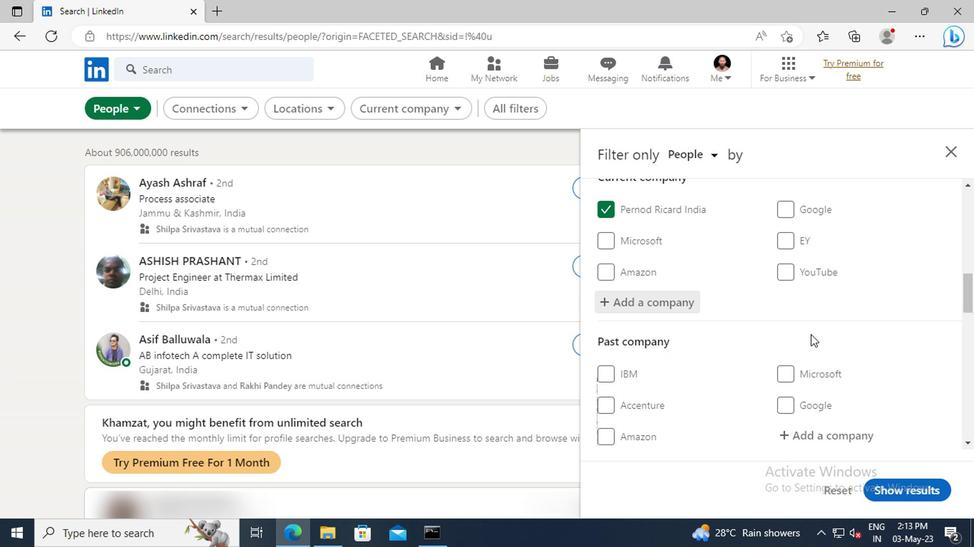 
Action: Mouse moved to (804, 323)
Screenshot: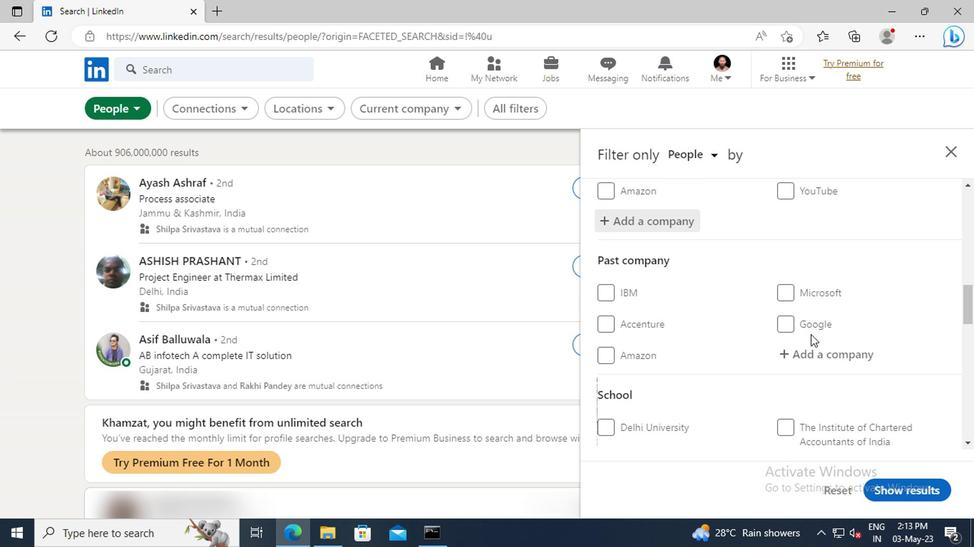 
Action: Mouse scrolled (804, 322) with delta (0, -1)
Screenshot: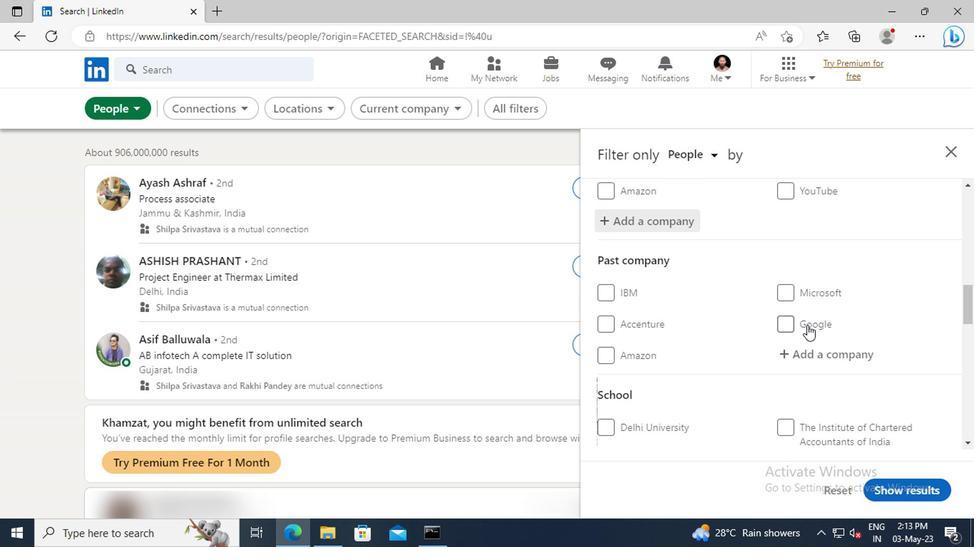 
Action: Mouse scrolled (804, 322) with delta (0, -1)
Screenshot: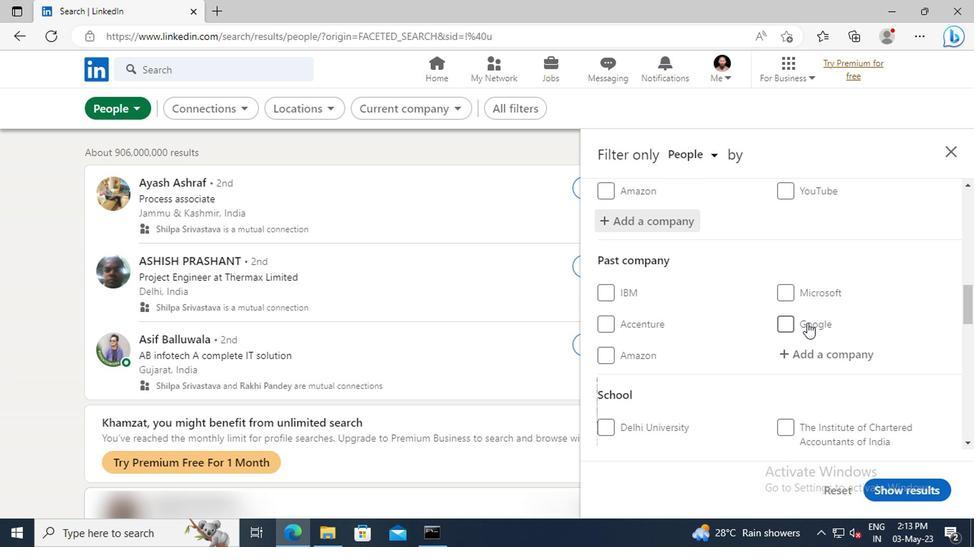
Action: Mouse moved to (795, 304)
Screenshot: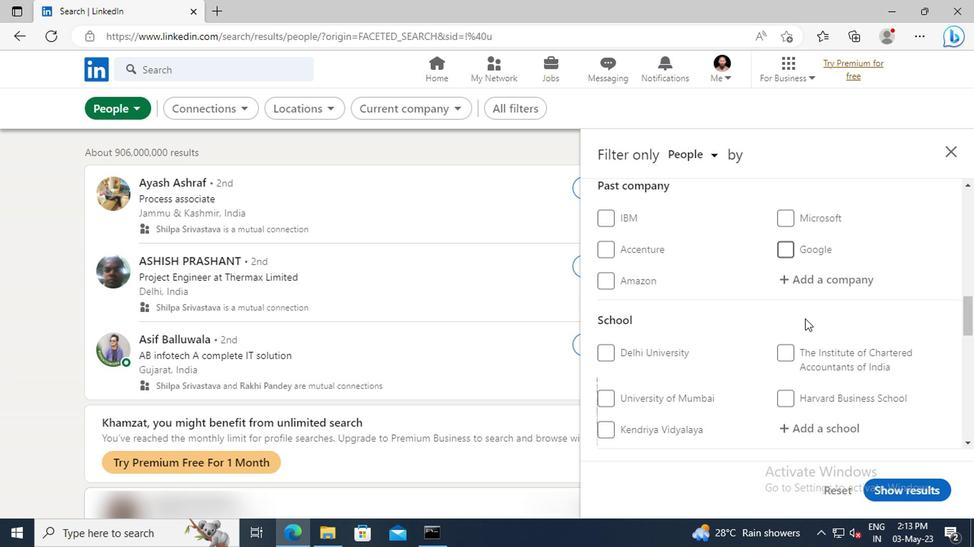 
Action: Mouse scrolled (795, 304) with delta (0, 0)
Screenshot: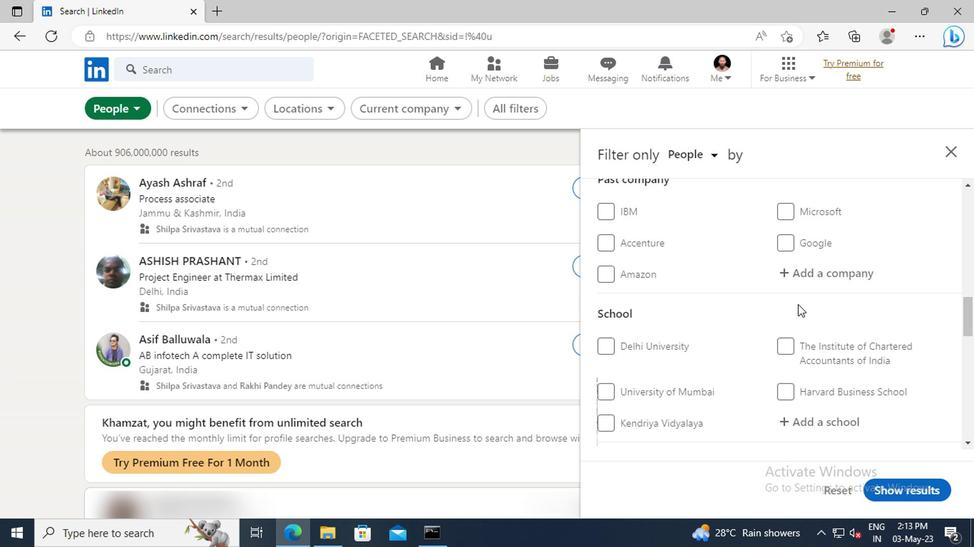 
Action: Mouse scrolled (795, 304) with delta (0, 0)
Screenshot: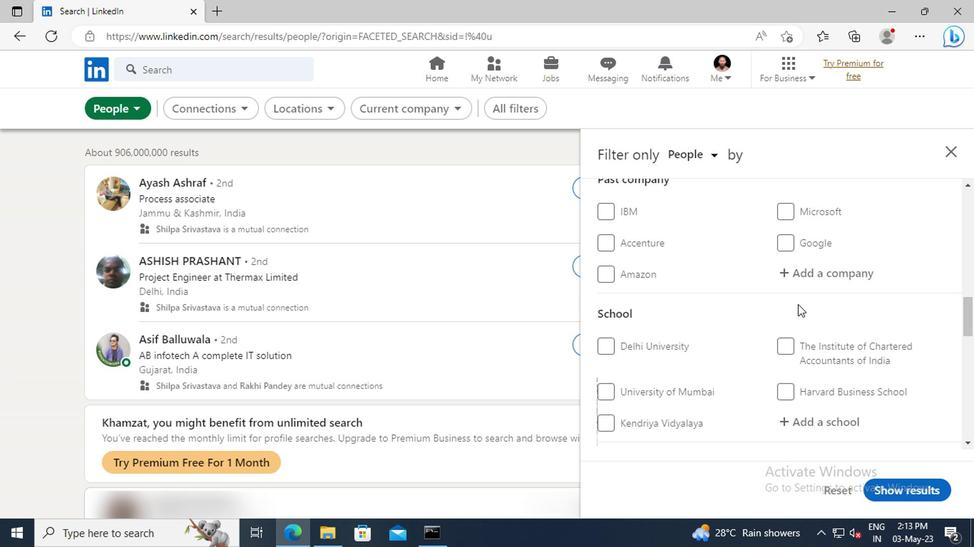 
Action: Mouse scrolled (795, 304) with delta (0, 0)
Screenshot: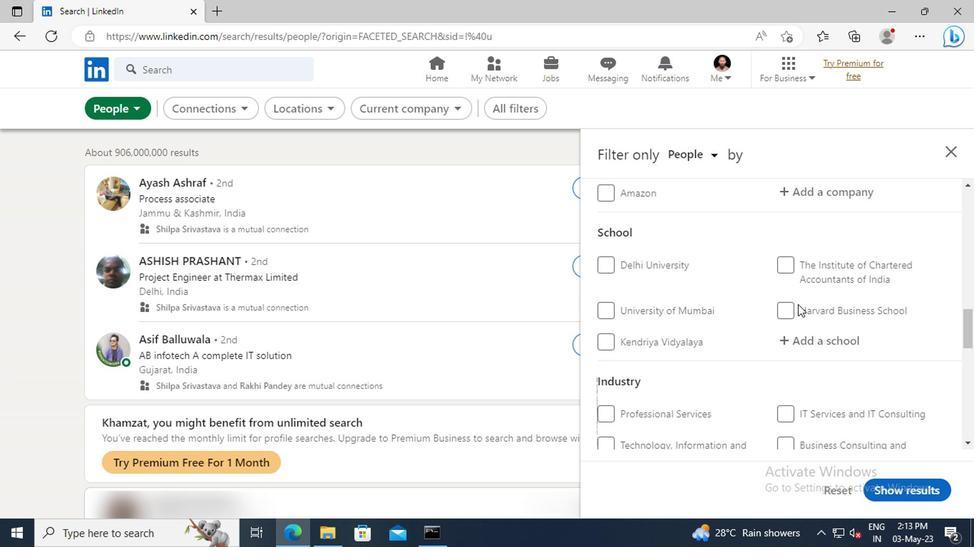 
Action: Mouse moved to (795, 302)
Screenshot: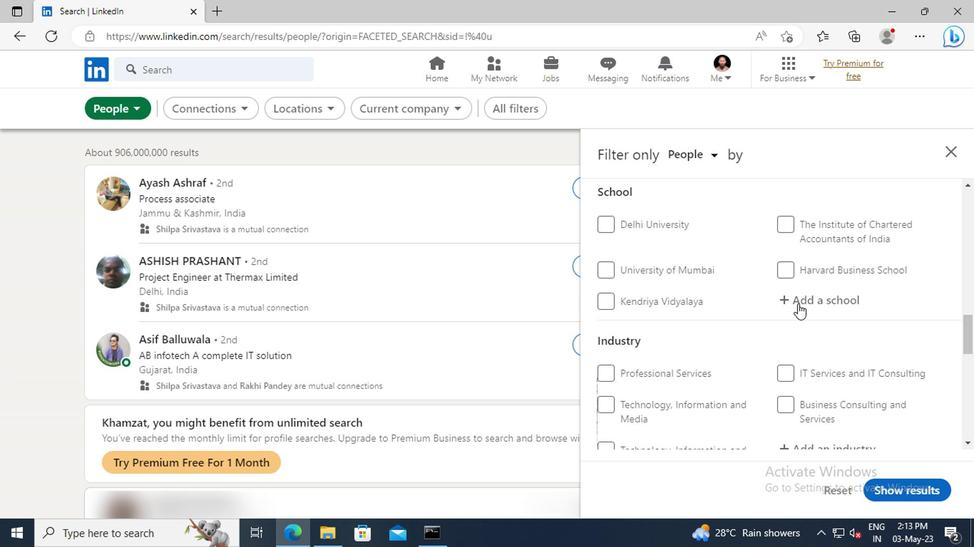 
Action: Mouse pressed left at (795, 302)
Screenshot: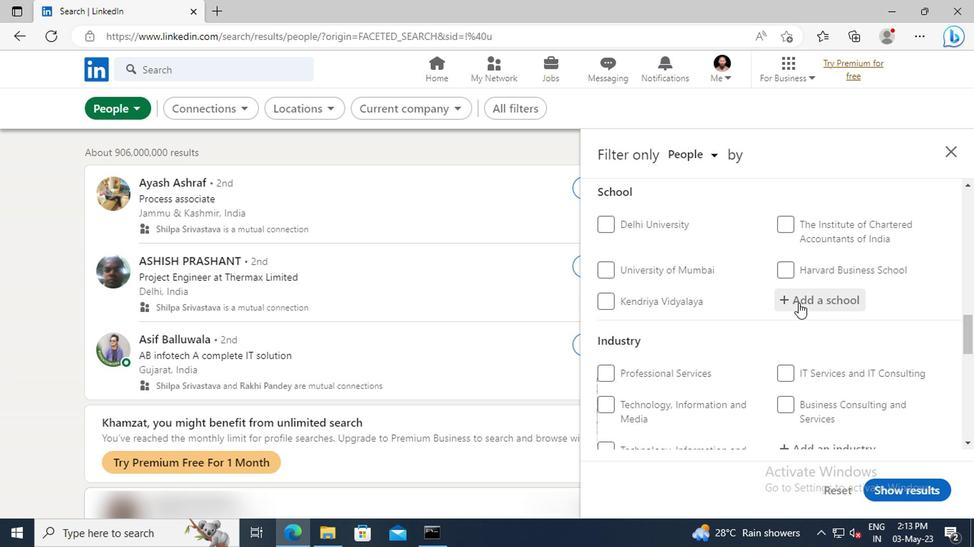 
Action: Key pressed <Key.shift>PEOPLE'S<Key.space><Key.shift>UN
Screenshot: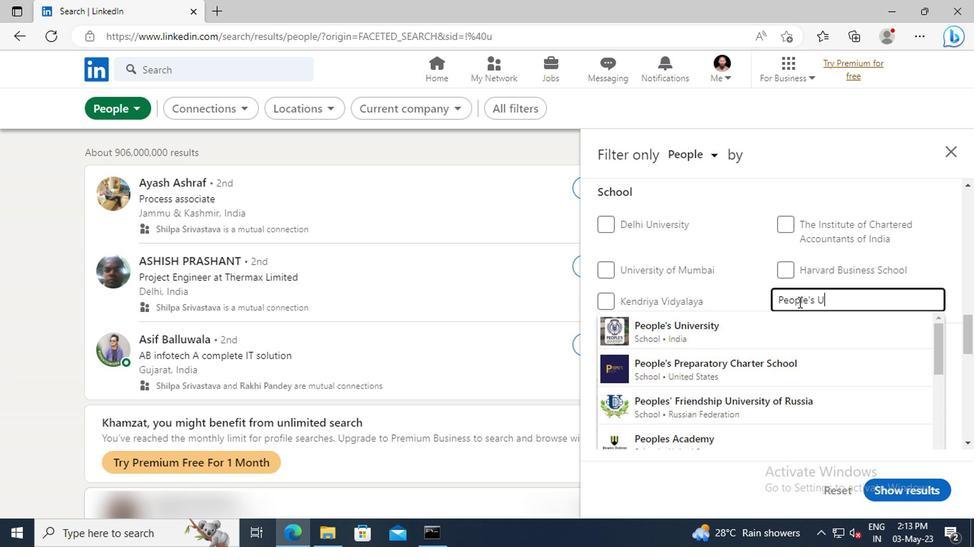 
Action: Mouse moved to (797, 323)
Screenshot: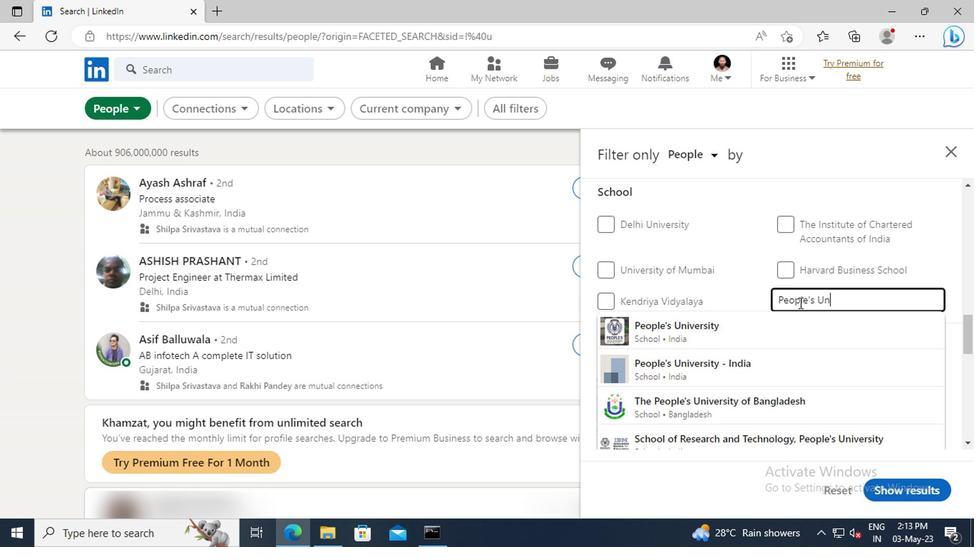 
Action: Mouse pressed left at (797, 323)
Screenshot: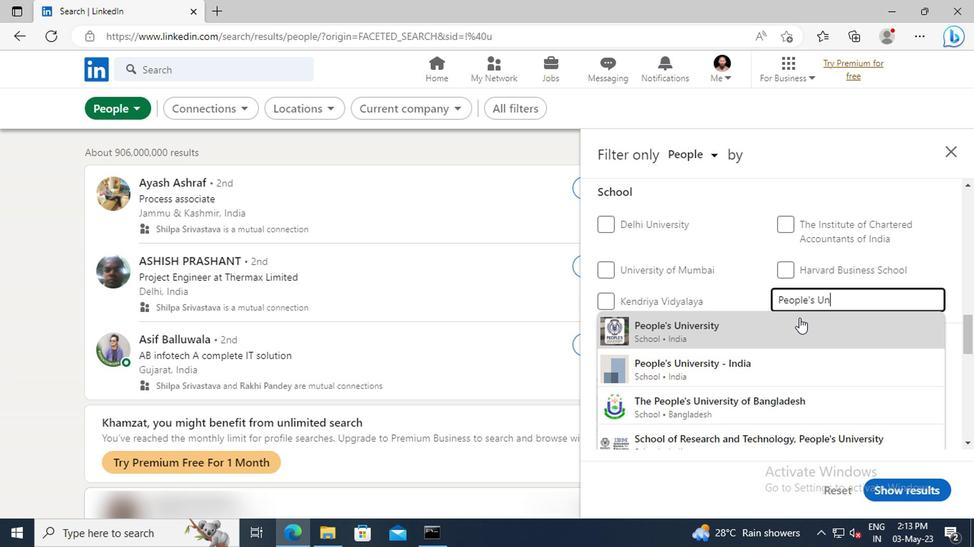 
Action: Mouse scrolled (797, 322) with delta (0, -1)
Screenshot: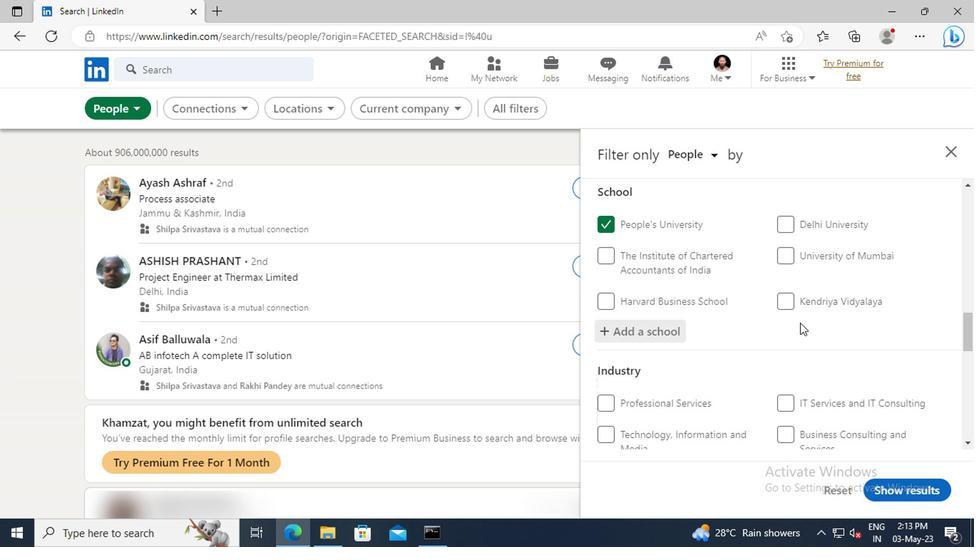 
Action: Mouse moved to (783, 302)
Screenshot: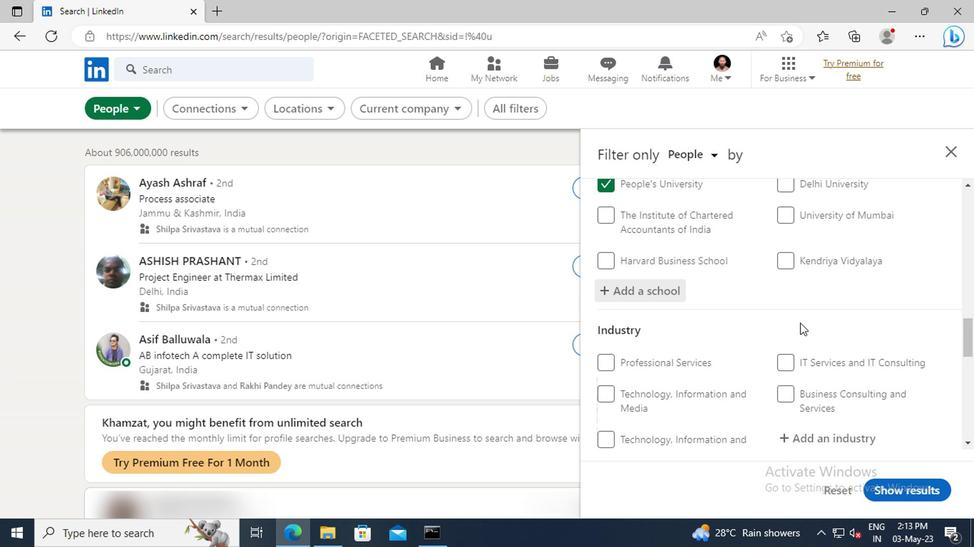 
Action: Mouse scrolled (783, 302) with delta (0, 0)
Screenshot: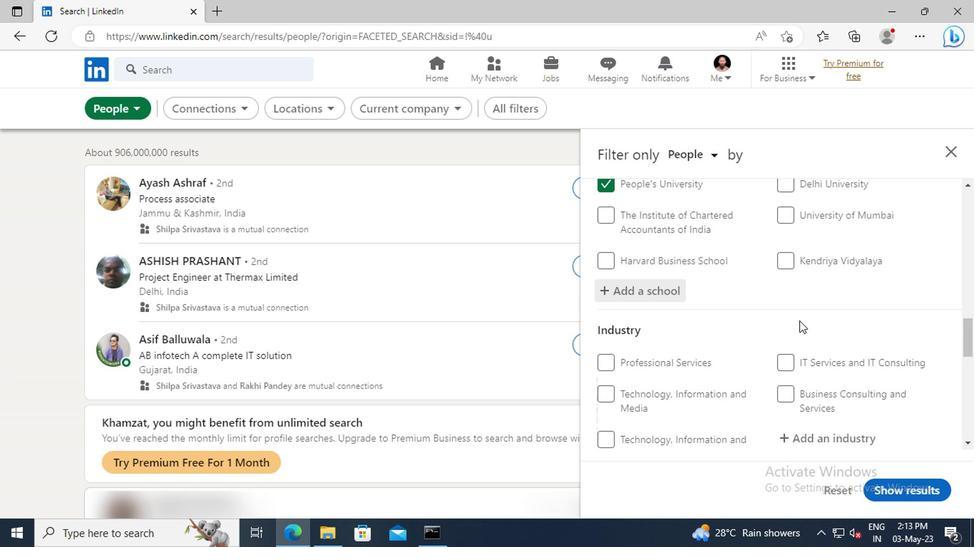 
Action: Mouse moved to (783, 302)
Screenshot: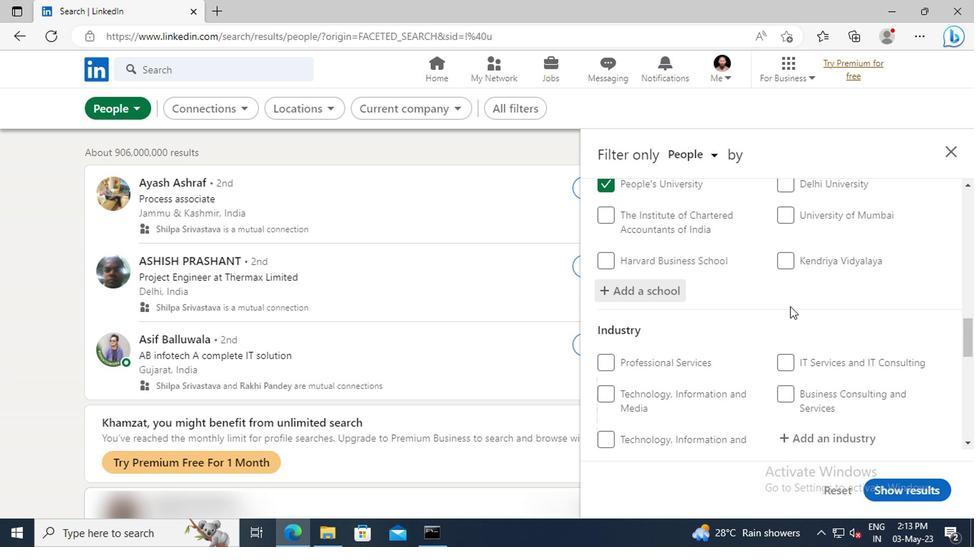 
Action: Mouse scrolled (783, 301) with delta (0, -1)
Screenshot: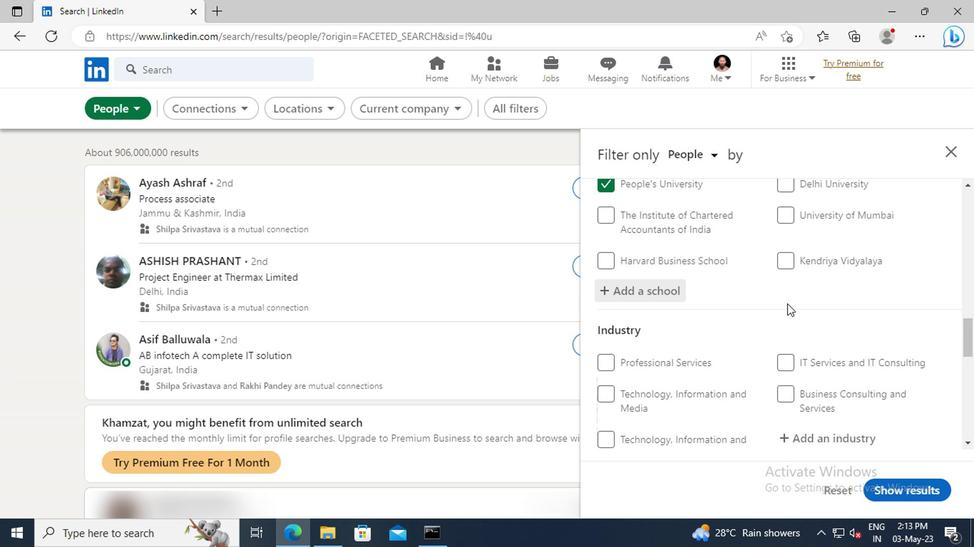 
Action: Mouse scrolled (783, 301) with delta (0, -1)
Screenshot: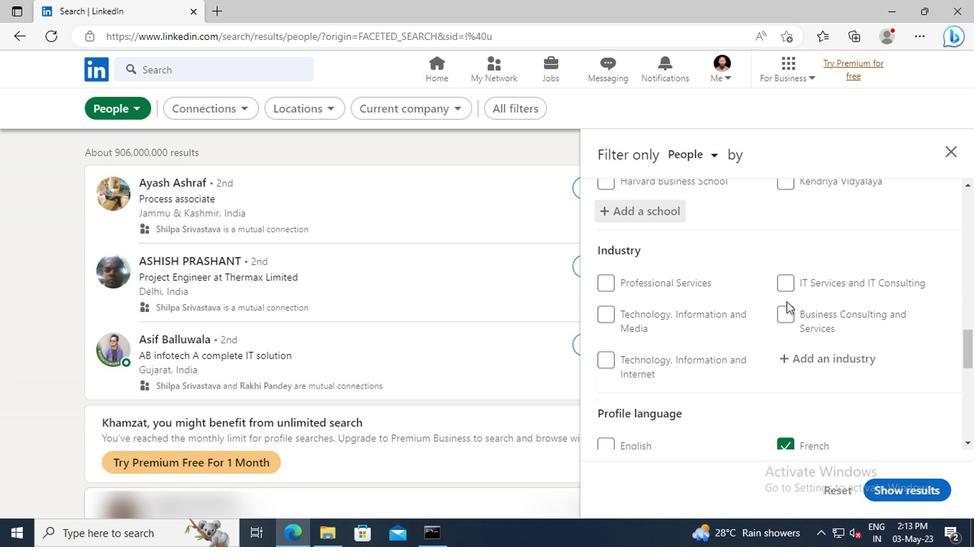
Action: Mouse moved to (794, 314)
Screenshot: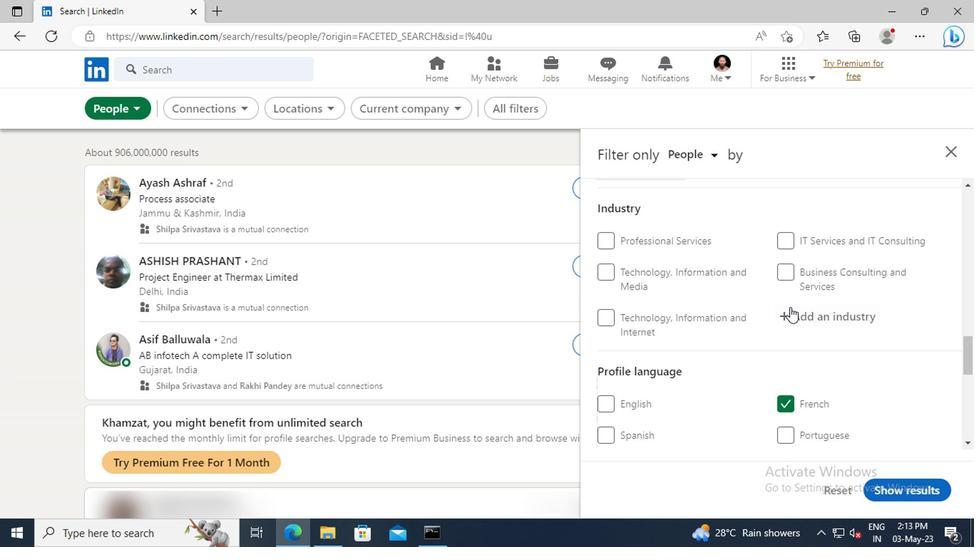 
Action: Mouse pressed left at (794, 314)
Screenshot: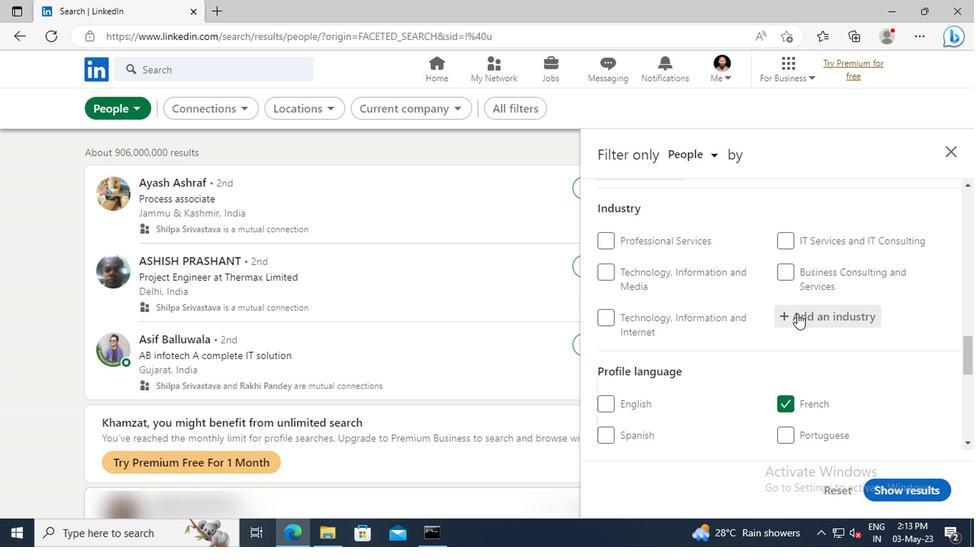 
Action: Key pressed <Key.shift>SOCIAL<Key.space><Key.shift>NE
Screenshot: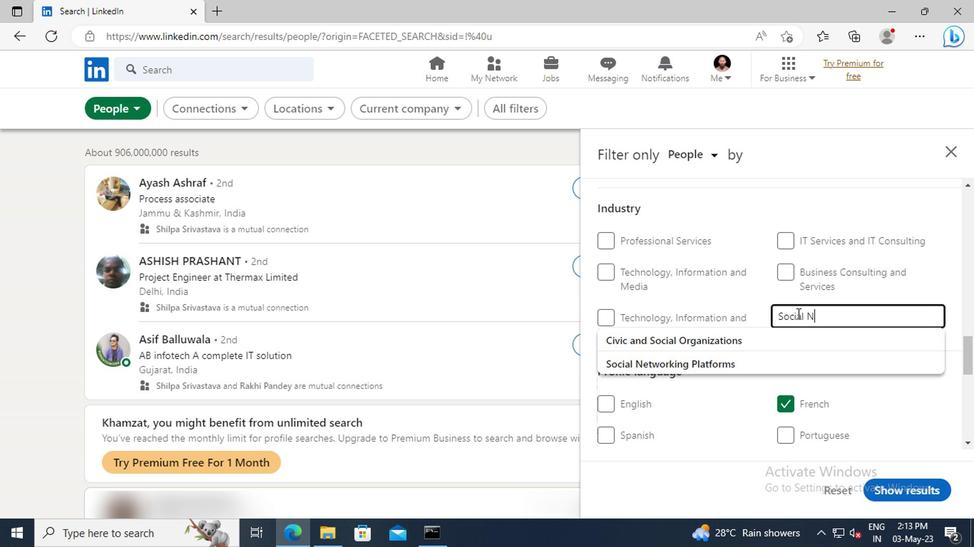 
Action: Mouse moved to (800, 335)
Screenshot: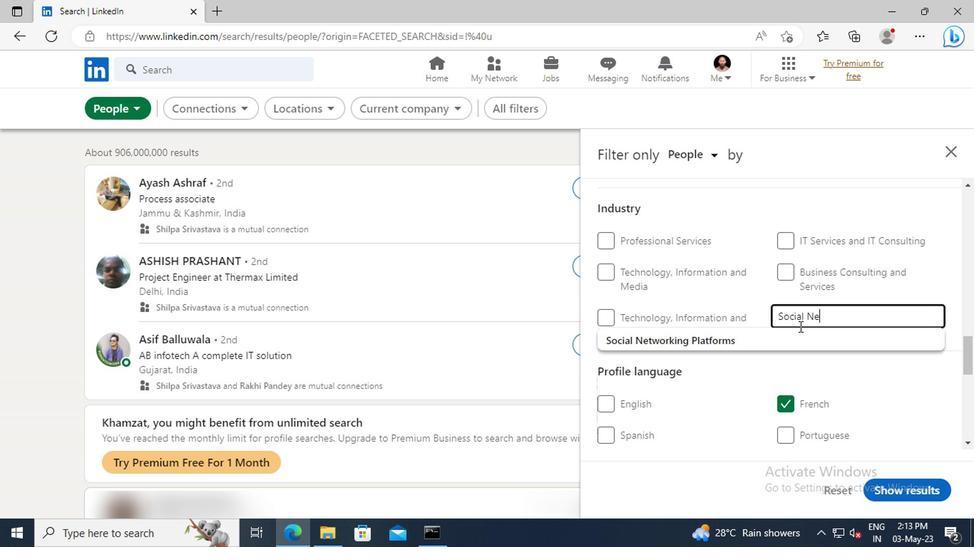 
Action: Mouse pressed left at (800, 335)
Screenshot: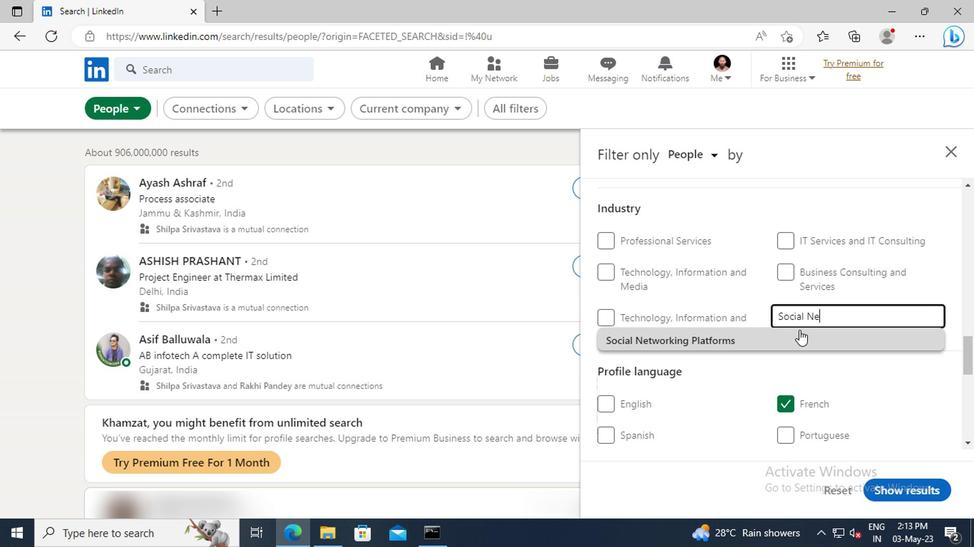 
Action: Mouse scrolled (800, 334) with delta (0, 0)
Screenshot: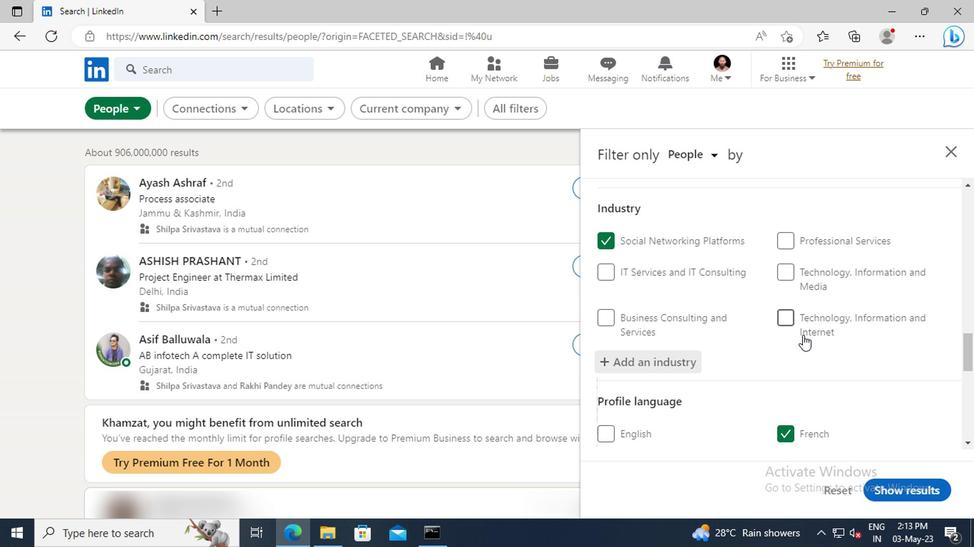 
Action: Mouse scrolled (800, 334) with delta (0, 0)
Screenshot: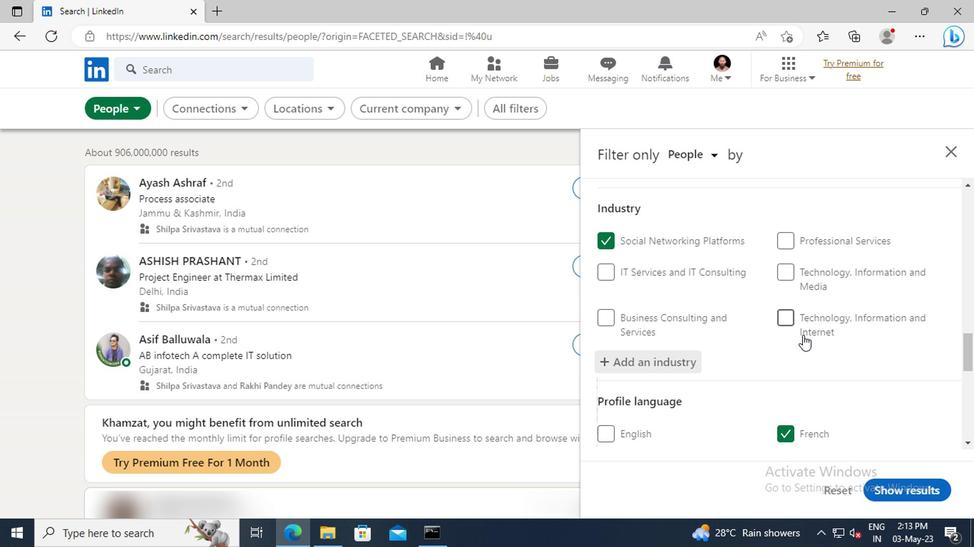 
Action: Mouse scrolled (800, 334) with delta (0, 0)
Screenshot: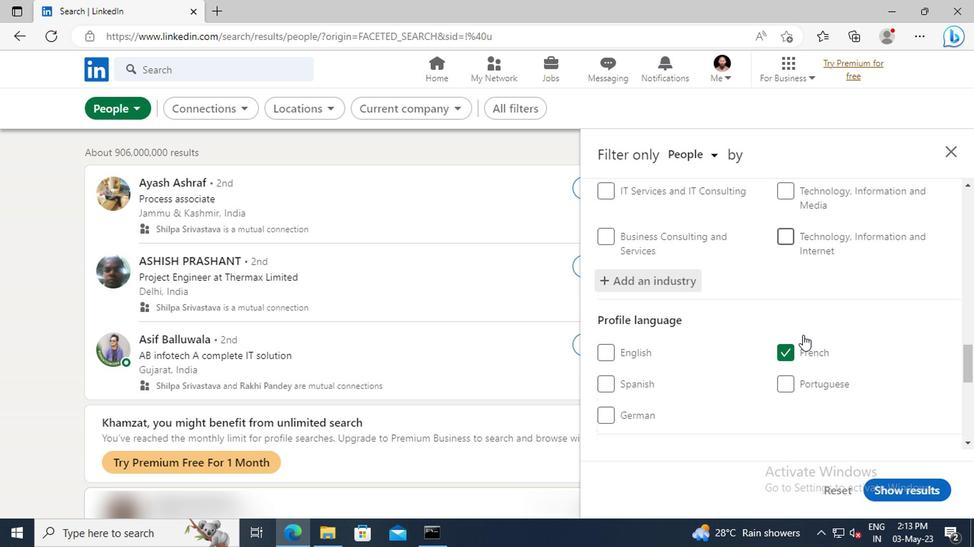 
Action: Mouse scrolled (800, 334) with delta (0, 0)
Screenshot: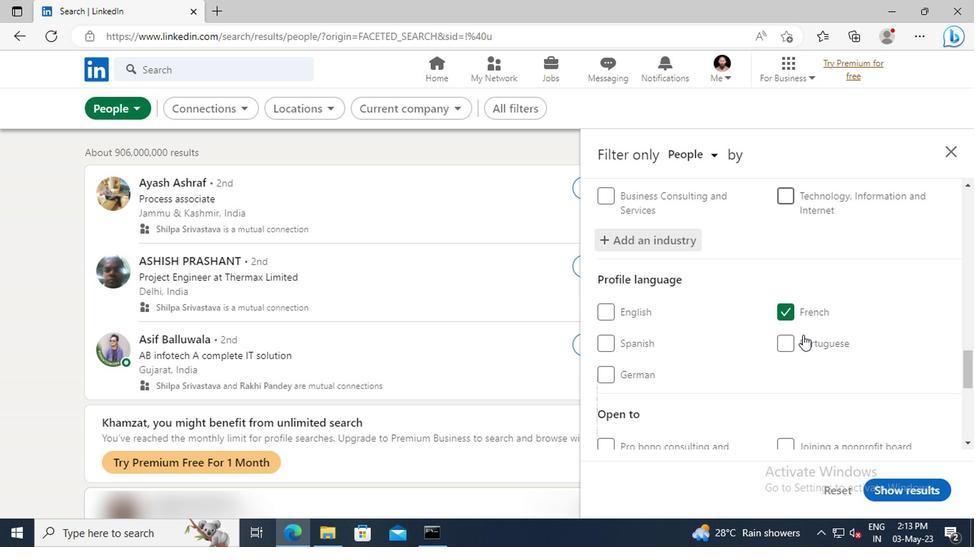 
Action: Mouse scrolled (800, 334) with delta (0, 0)
Screenshot: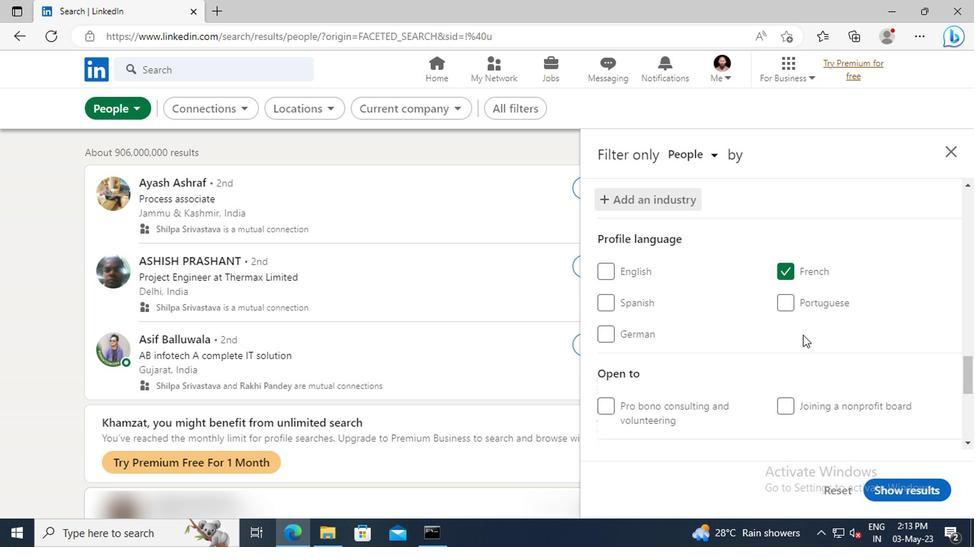 
Action: Mouse scrolled (800, 334) with delta (0, 0)
Screenshot: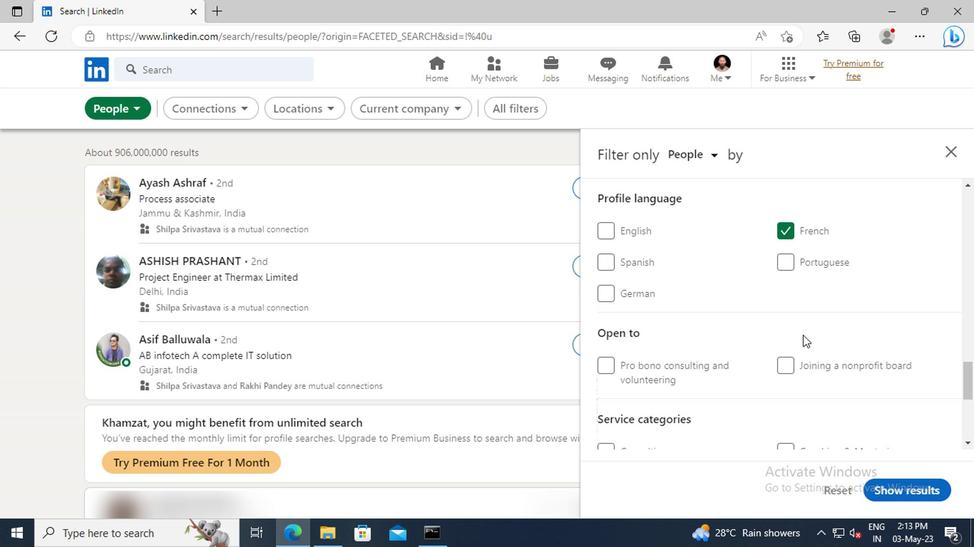 
Action: Mouse scrolled (800, 334) with delta (0, 0)
Screenshot: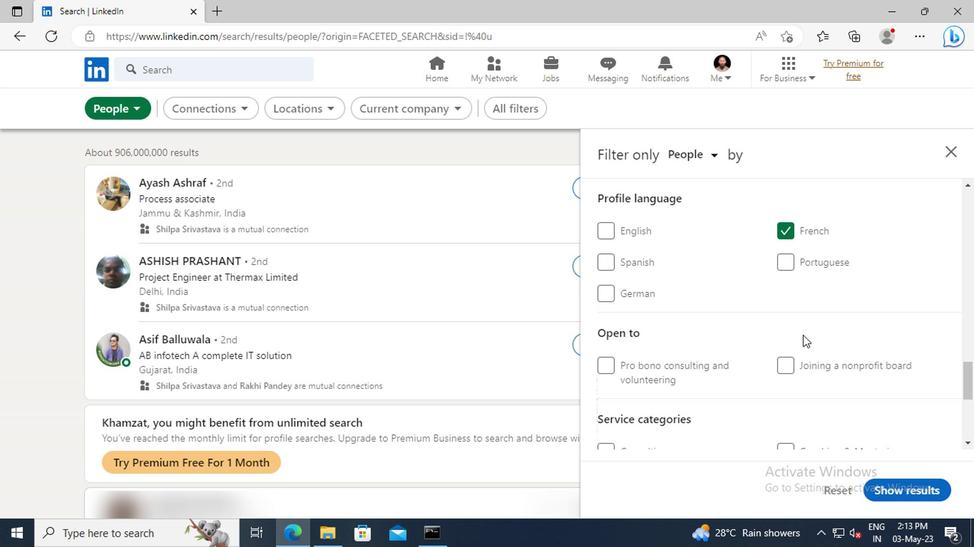
Action: Mouse scrolled (800, 334) with delta (0, 0)
Screenshot: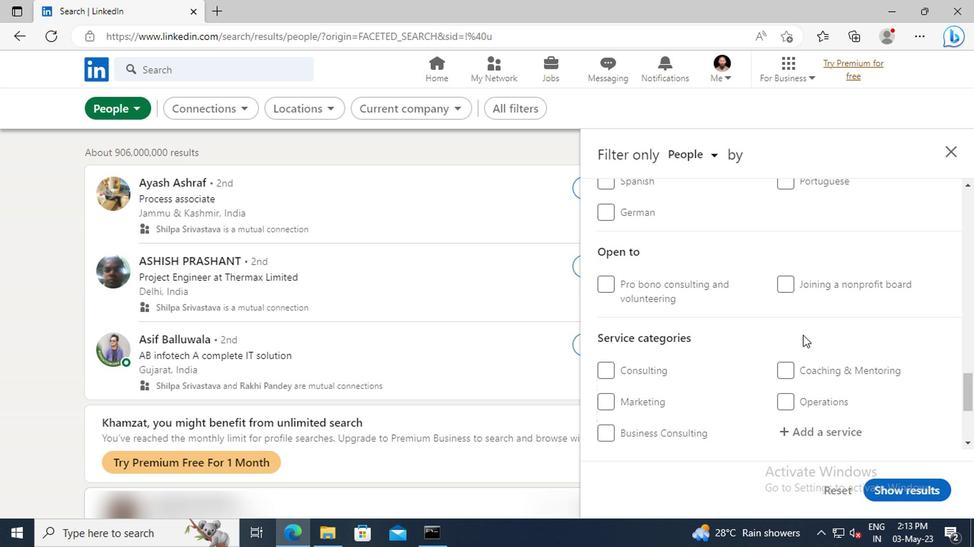 
Action: Mouse scrolled (800, 334) with delta (0, 0)
Screenshot: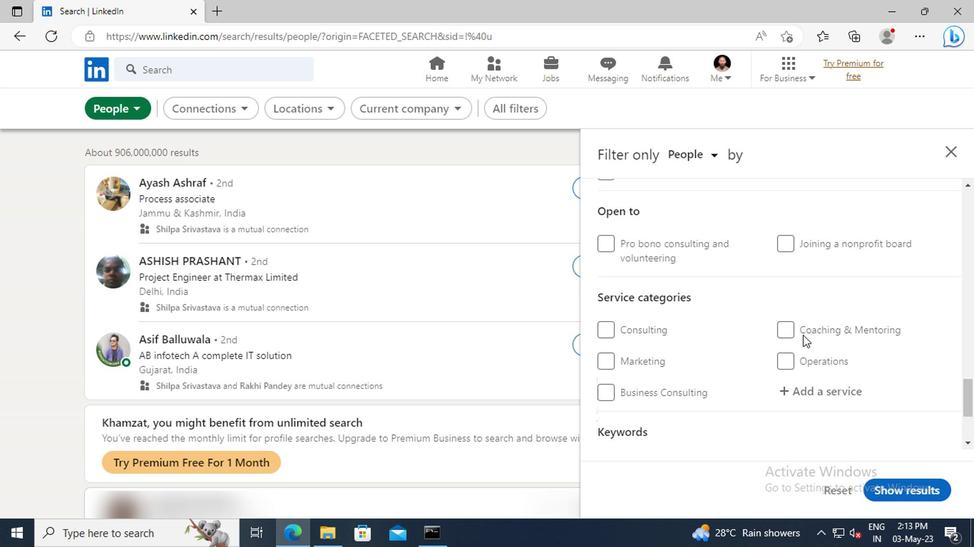 
Action: Mouse moved to (801, 350)
Screenshot: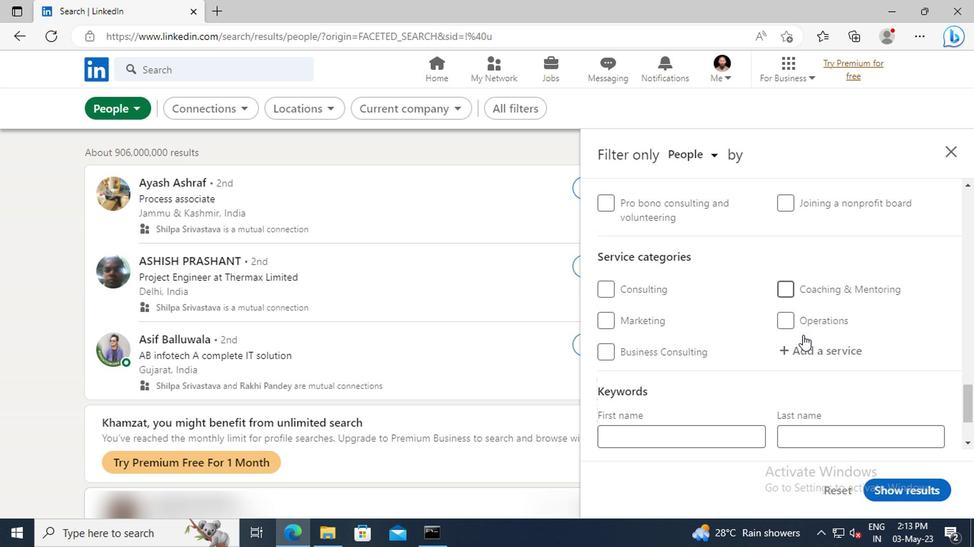 
Action: Mouse pressed left at (801, 350)
Screenshot: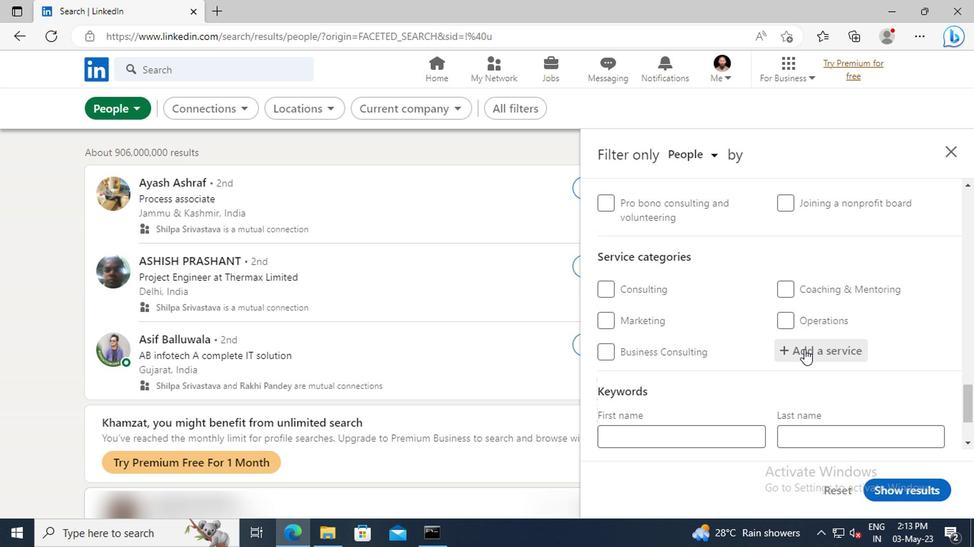 
Action: Key pressed <Key.shift>ASSISTANCE<Key.space><Key.shift>ADVERTISING<Key.enter>
Screenshot: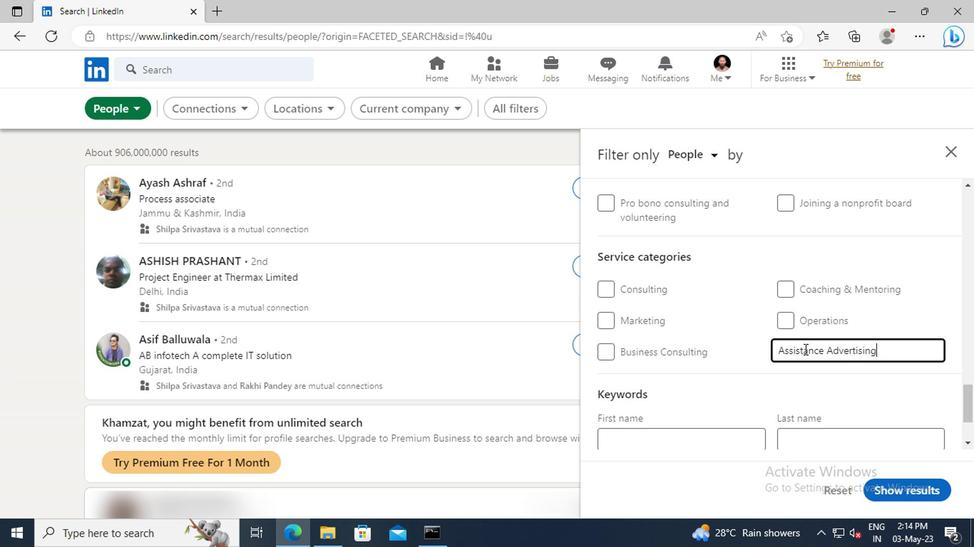 
Action: Mouse scrolled (801, 349) with delta (0, -1)
Screenshot: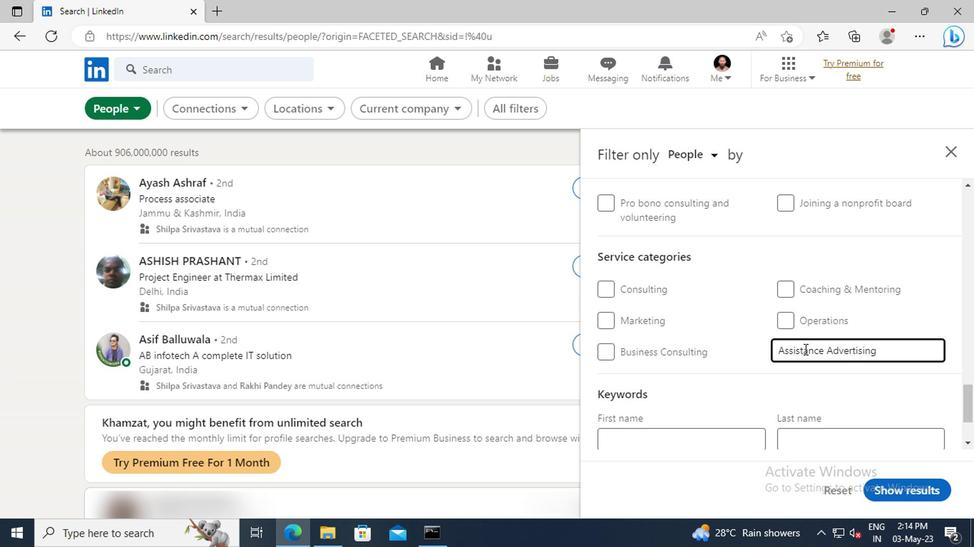 
Action: Mouse scrolled (801, 349) with delta (0, -1)
Screenshot: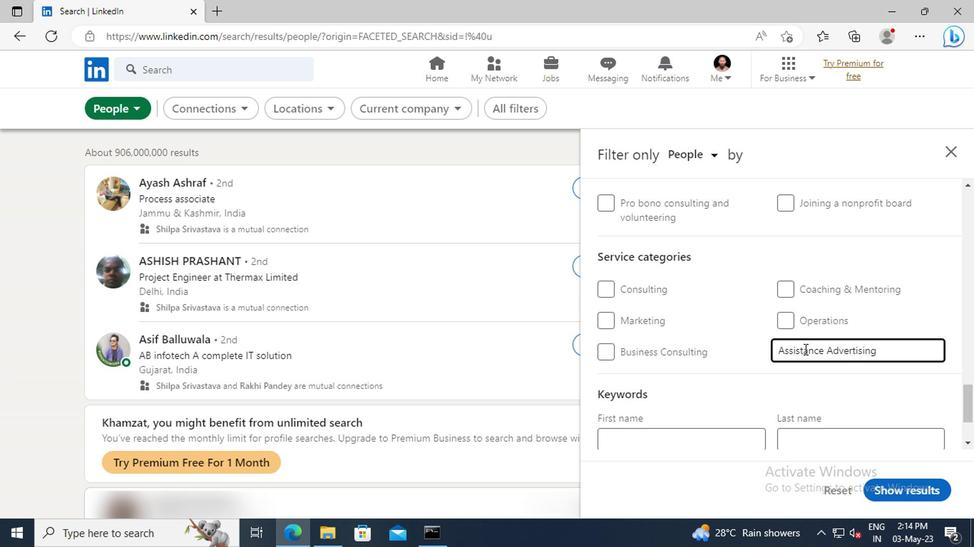 
Action: Mouse scrolled (801, 349) with delta (0, -1)
Screenshot: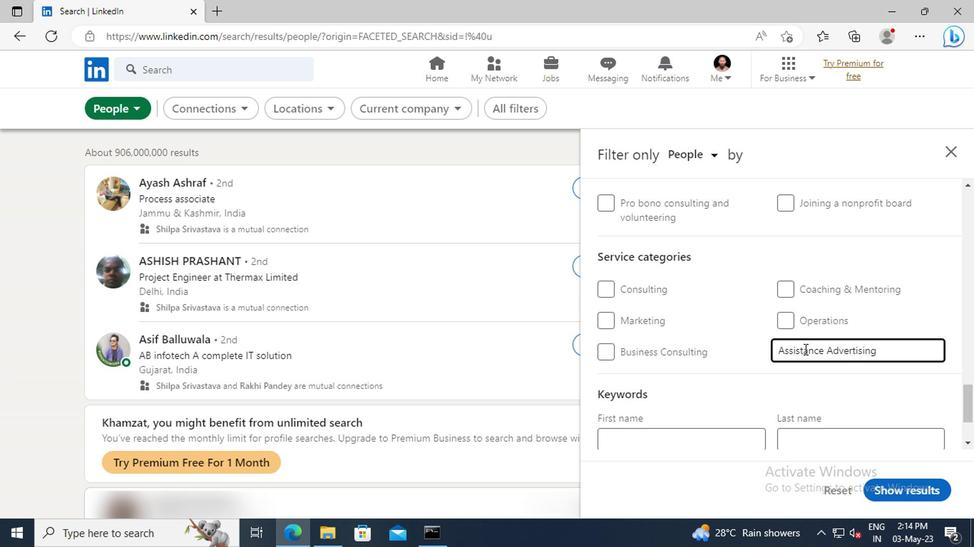 
Action: Mouse scrolled (801, 349) with delta (0, -1)
Screenshot: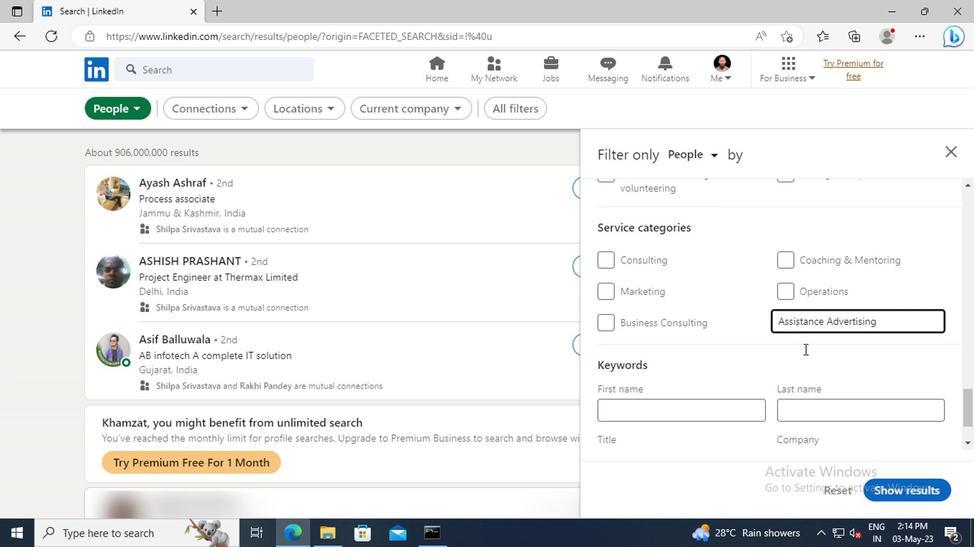 
Action: Mouse scrolled (801, 349) with delta (0, -1)
Screenshot: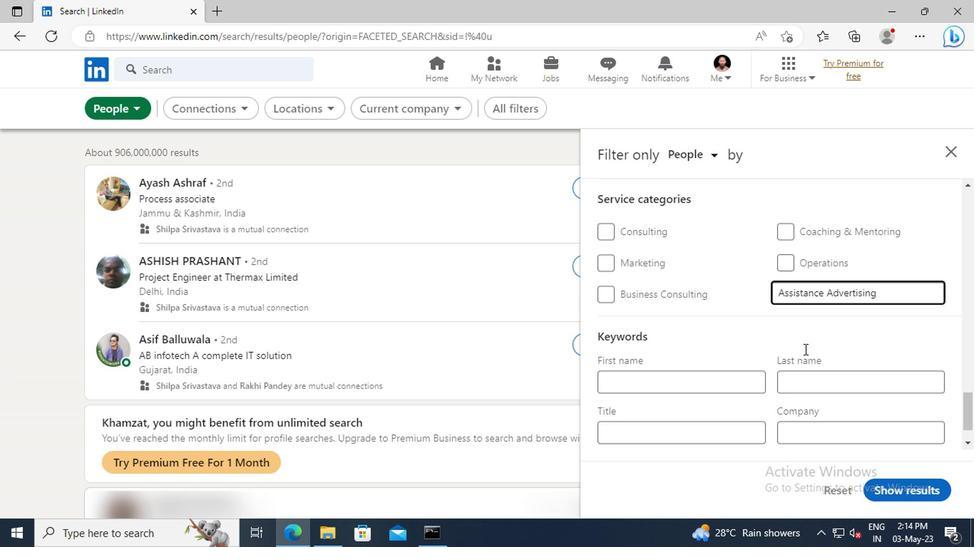 
Action: Mouse moved to (718, 389)
Screenshot: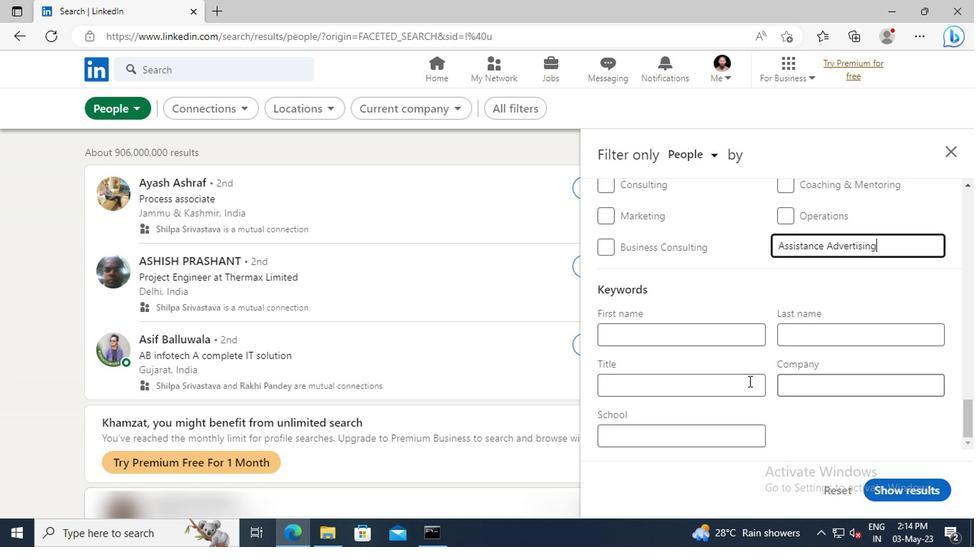 
Action: Mouse pressed left at (718, 389)
Screenshot: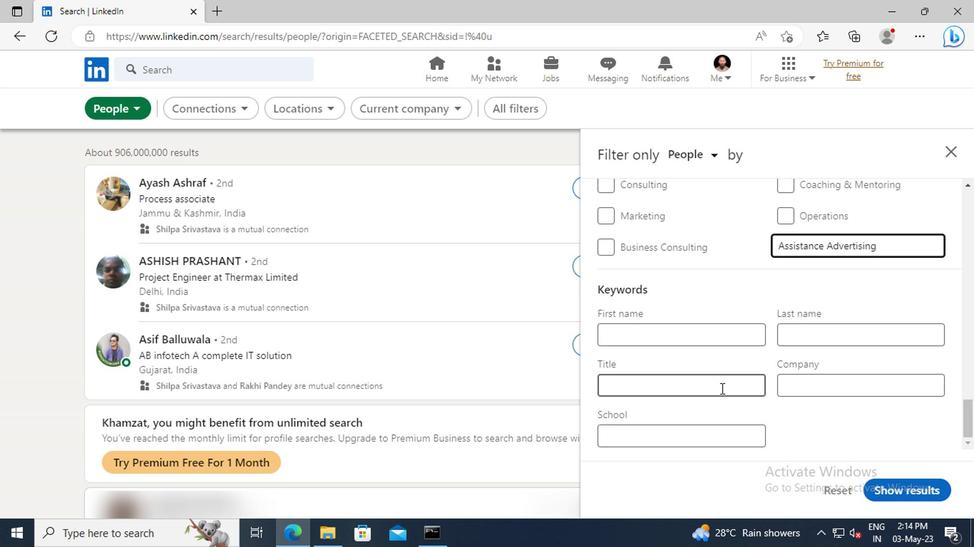 
Action: Key pressed <Key.shift>SOFTWARE<Key.space><Key.shift>ENGINEER<Key.enter>
Screenshot: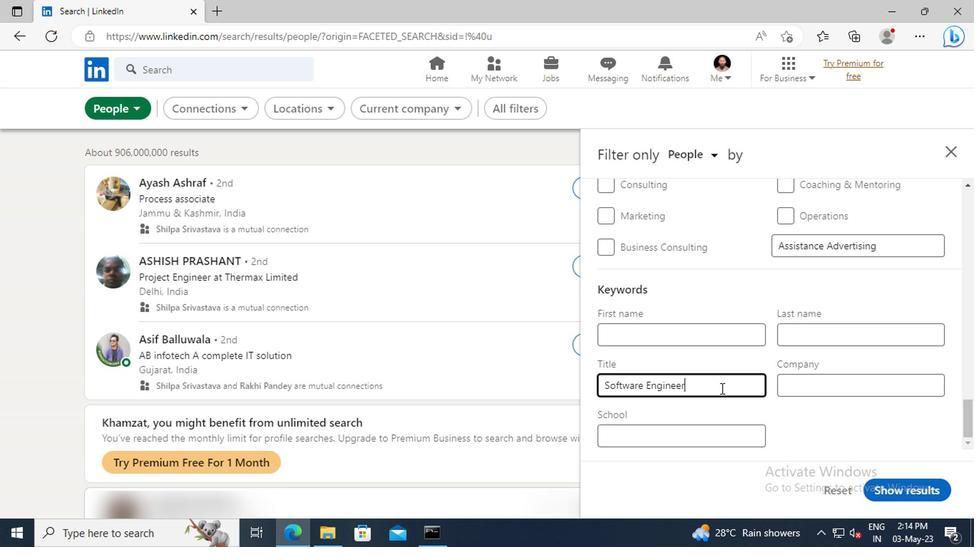 
Action: Mouse moved to (887, 488)
Screenshot: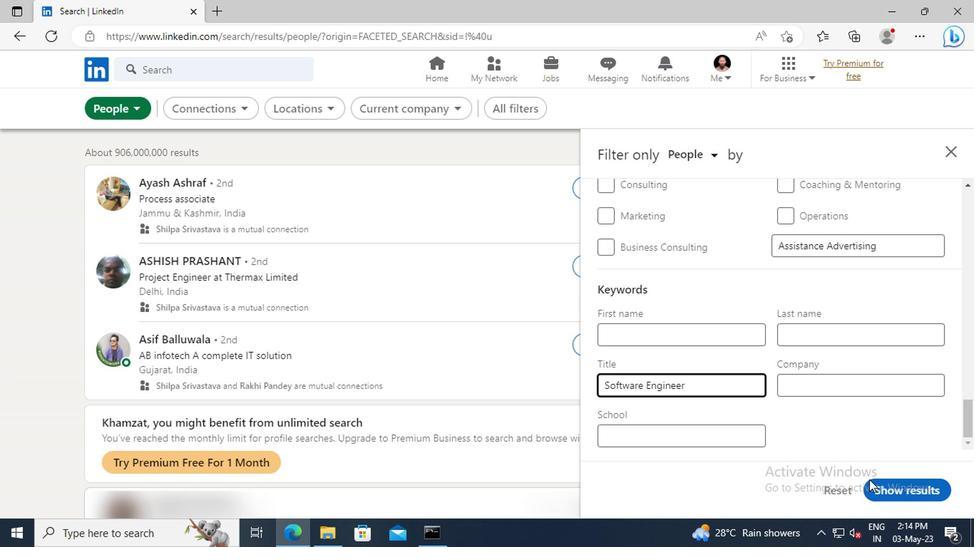 
Action: Mouse pressed left at (887, 488)
Screenshot: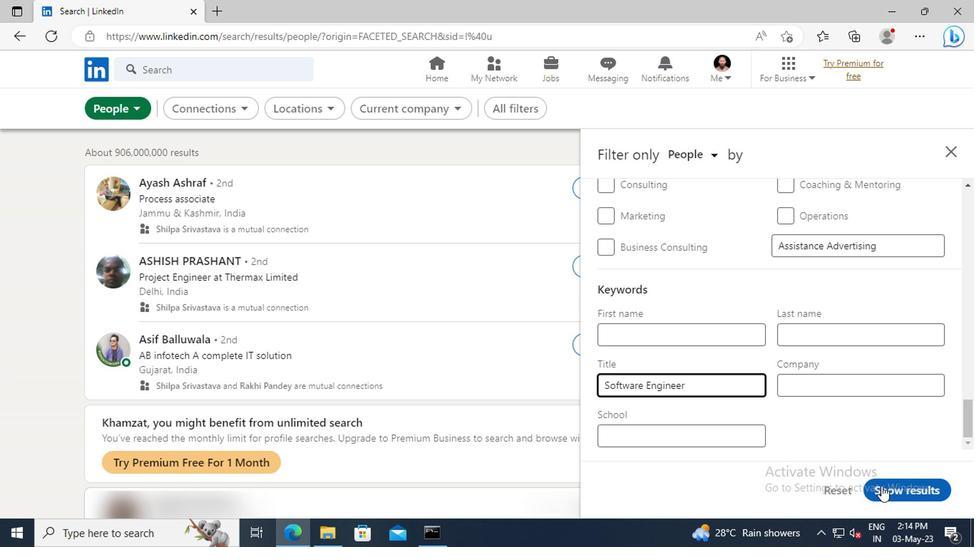 
